 Task: Search one way flight ticket for 1 adult, 5 children, 2 infants in seat and 1 infant on lap in first from Pittsburgh: Pittsburgh International Airport to Greenville: Pitt-greenville Airport on 5-2-2023. Choice of flights is Singapure airlines. Number of bags: 1 checked bag. Price is upto 77000. Outbound departure time preference is 10:30.
Action: Mouse moved to (329, 275)
Screenshot: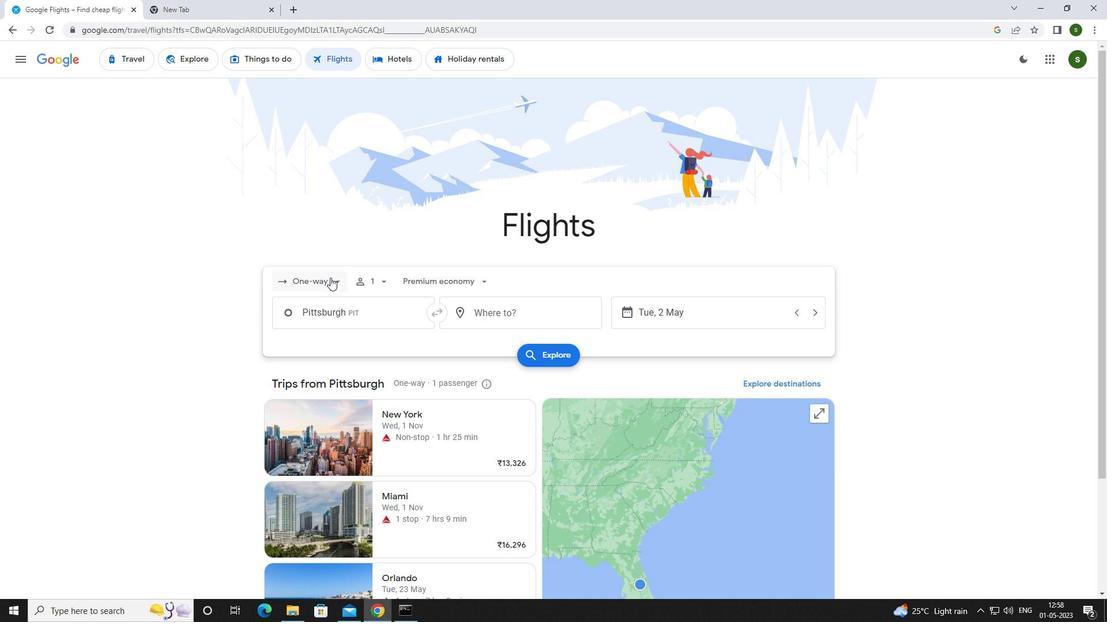 
Action: Mouse pressed left at (329, 275)
Screenshot: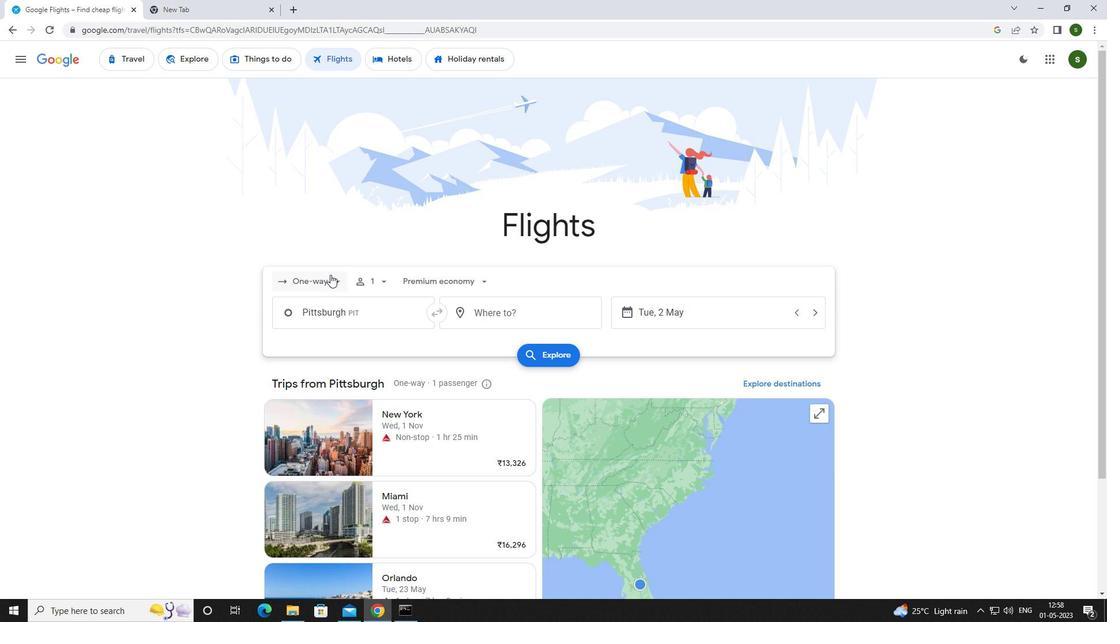 
Action: Mouse moved to (337, 332)
Screenshot: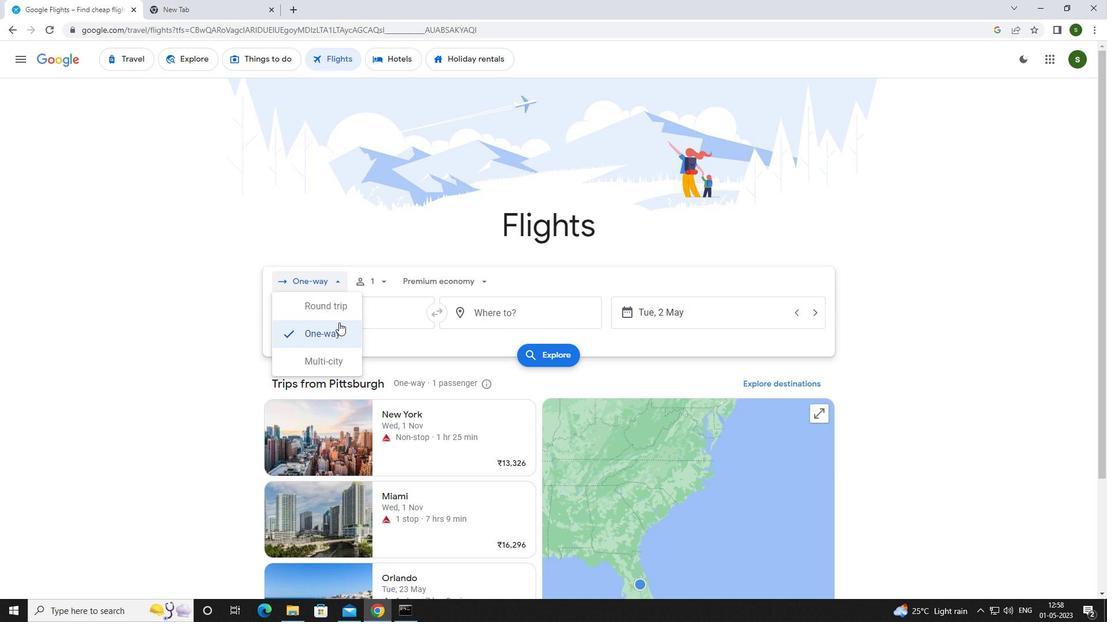 
Action: Mouse pressed left at (337, 332)
Screenshot: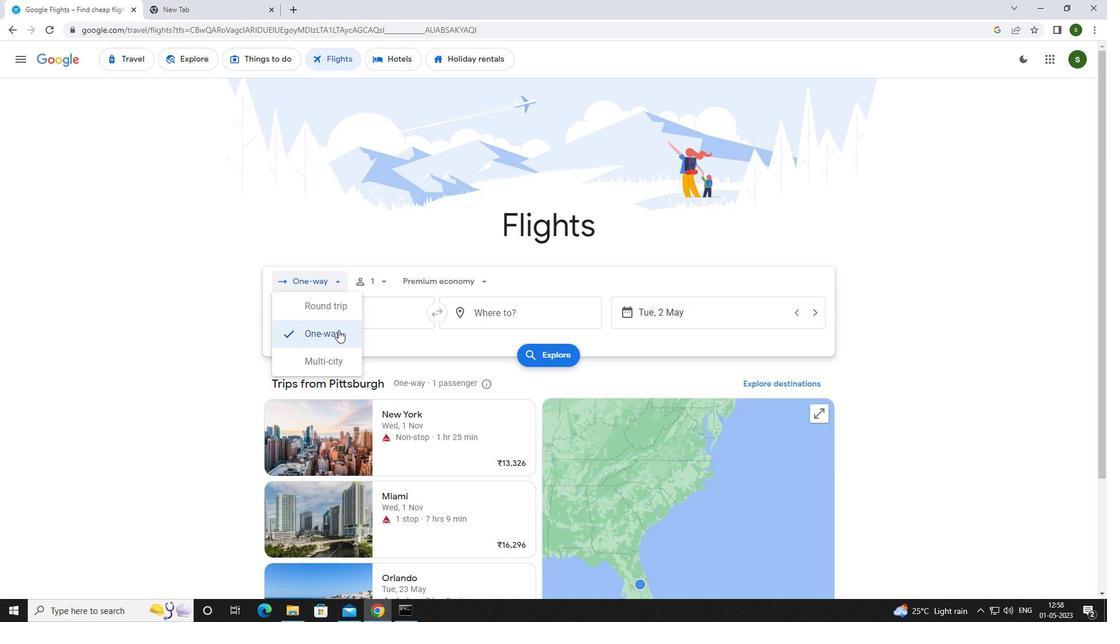 
Action: Mouse moved to (384, 283)
Screenshot: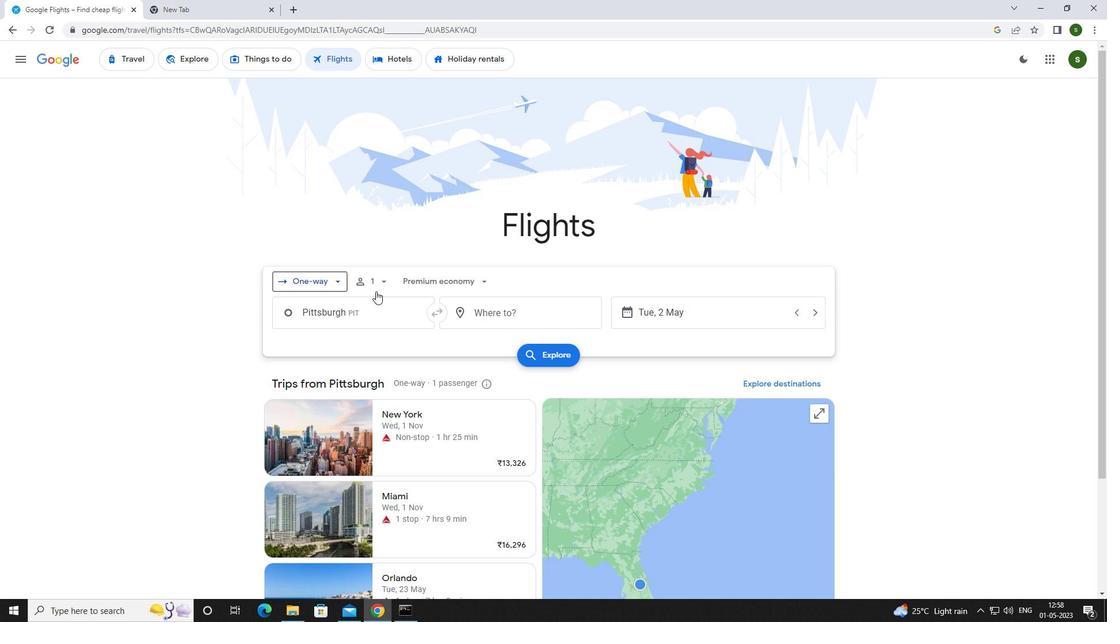 
Action: Mouse pressed left at (384, 283)
Screenshot: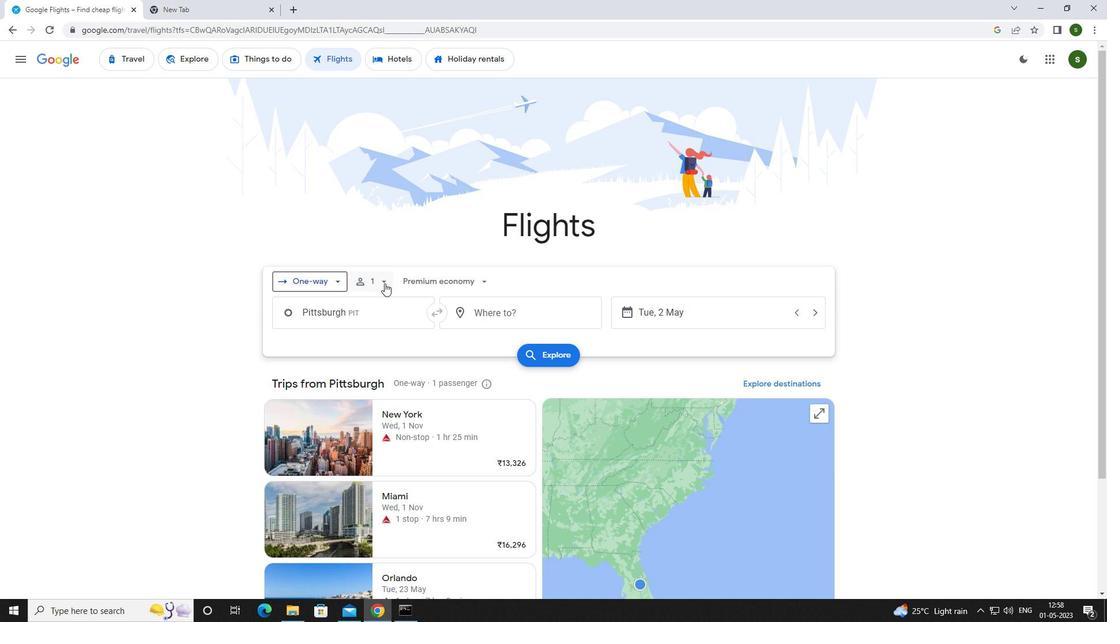 
Action: Mouse moved to (475, 338)
Screenshot: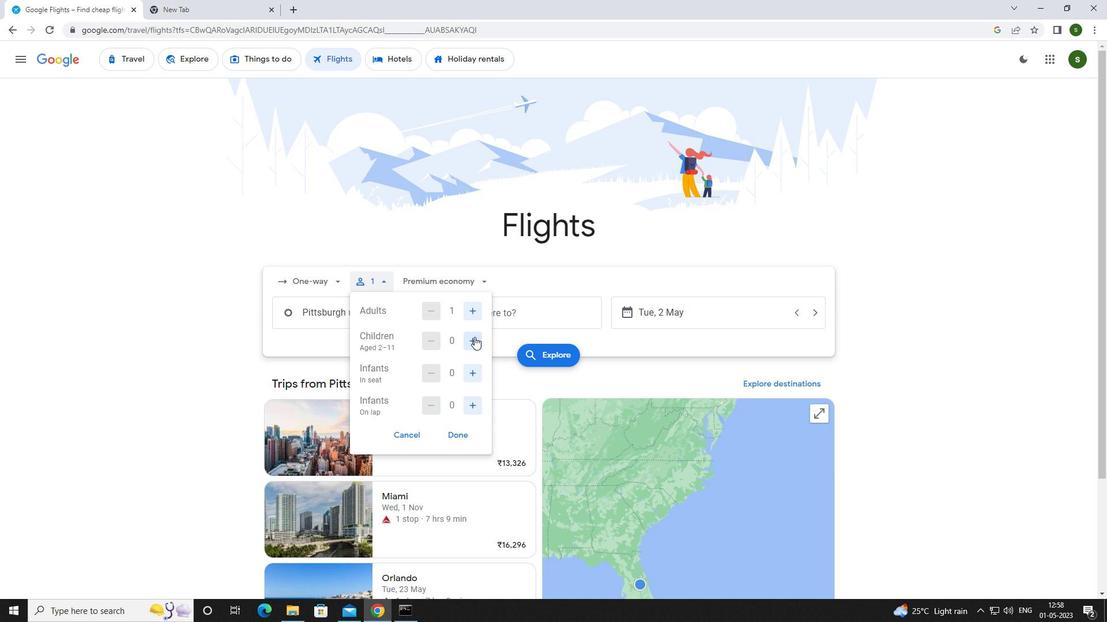 
Action: Mouse pressed left at (475, 338)
Screenshot: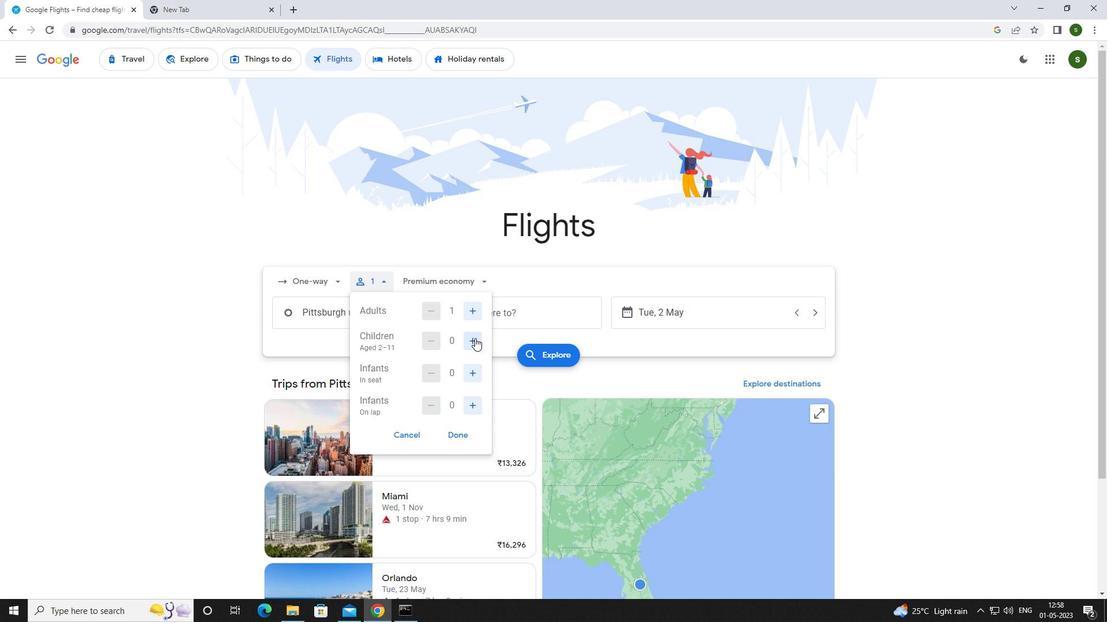 
Action: Mouse moved to (475, 338)
Screenshot: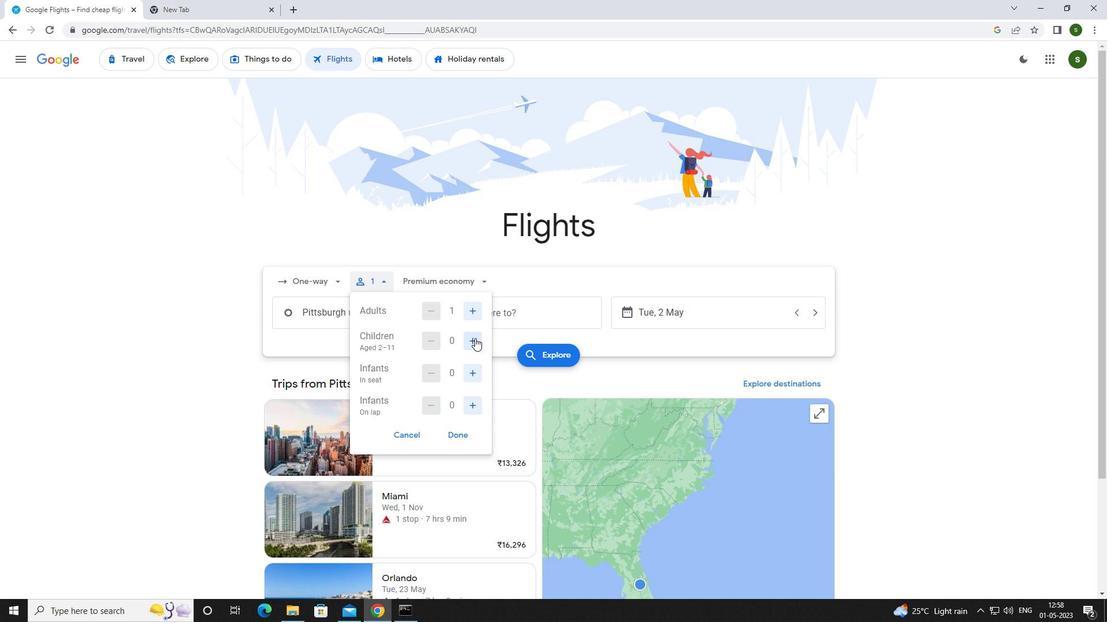 
Action: Mouse pressed left at (475, 338)
Screenshot: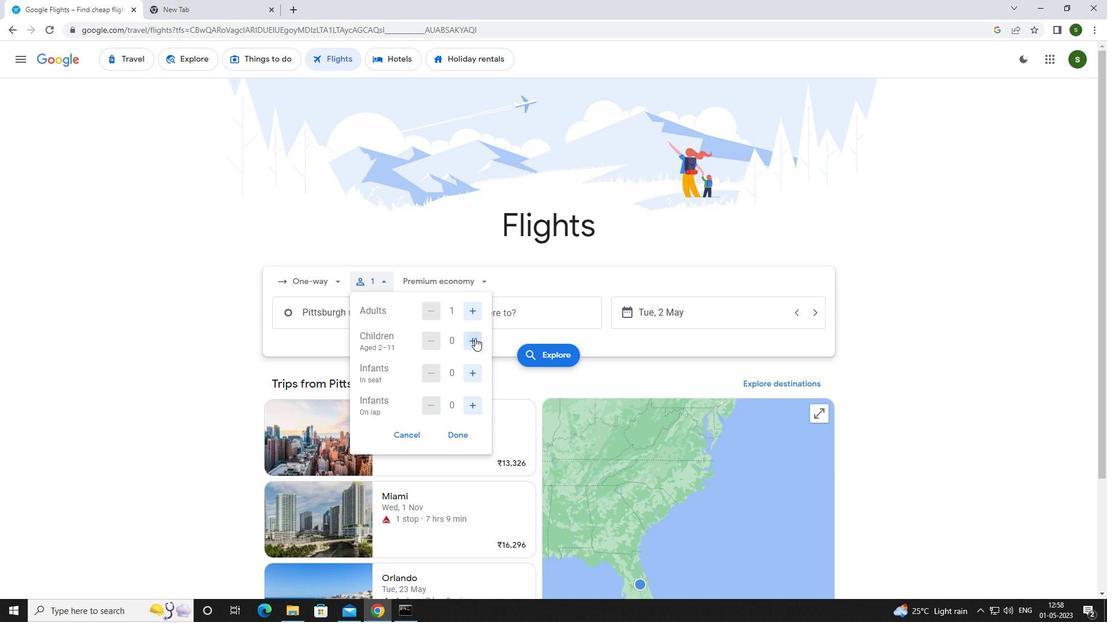 
Action: Mouse moved to (474, 338)
Screenshot: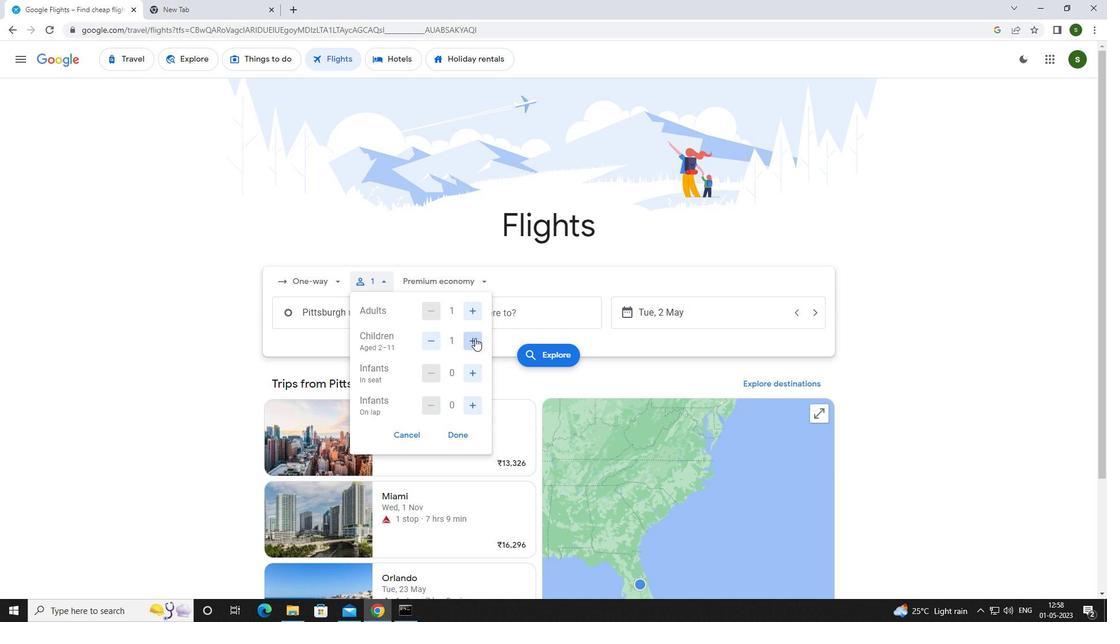 
Action: Mouse pressed left at (474, 338)
Screenshot: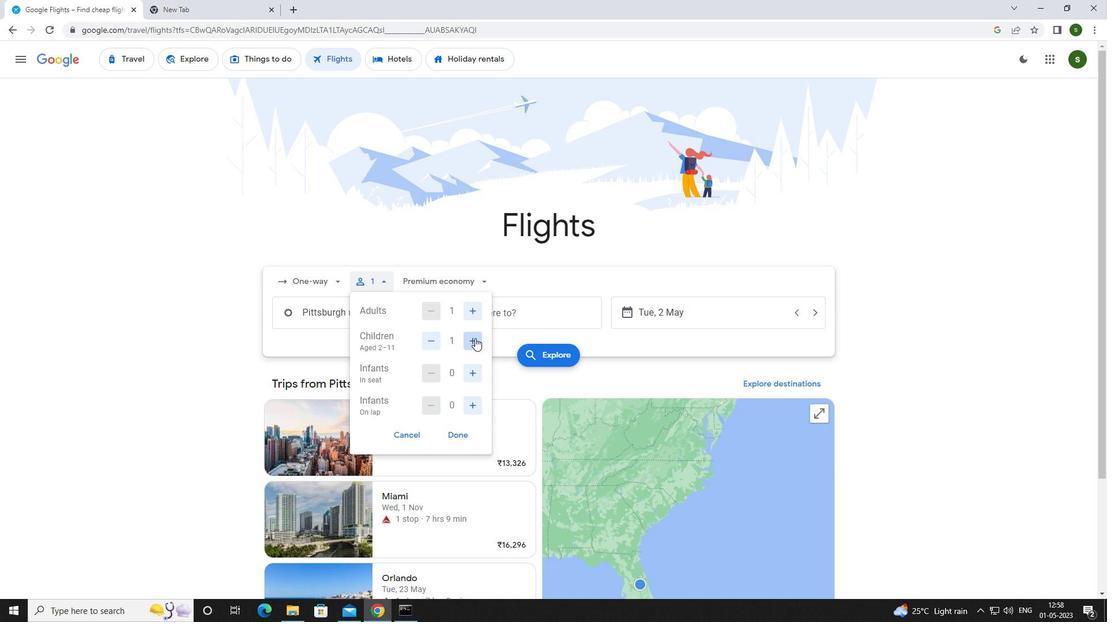 
Action: Mouse moved to (473, 338)
Screenshot: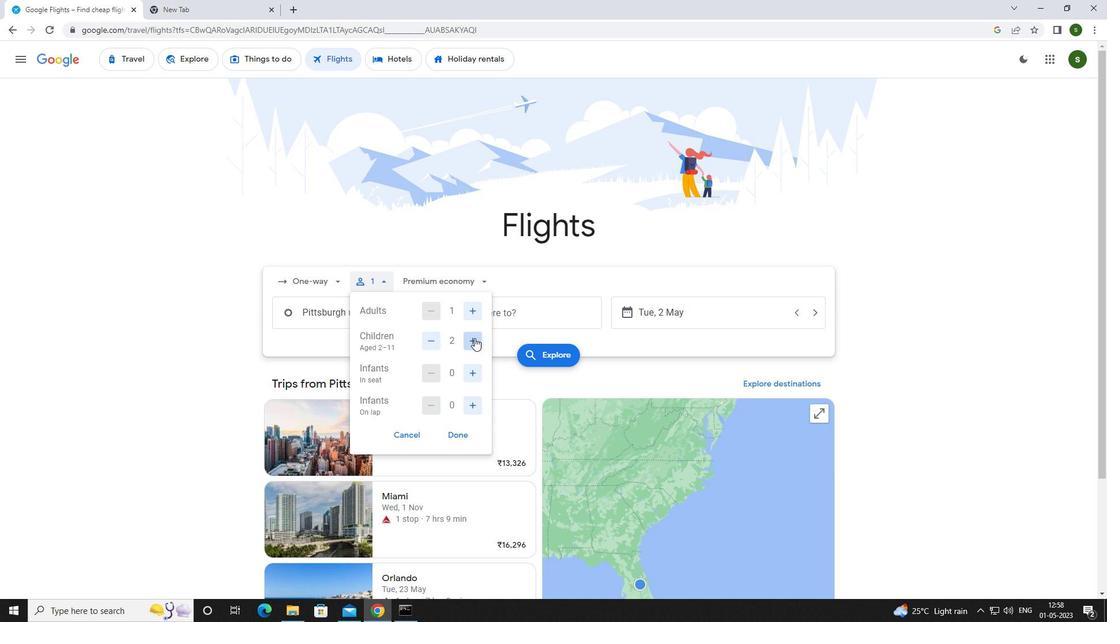 
Action: Mouse pressed left at (473, 338)
Screenshot: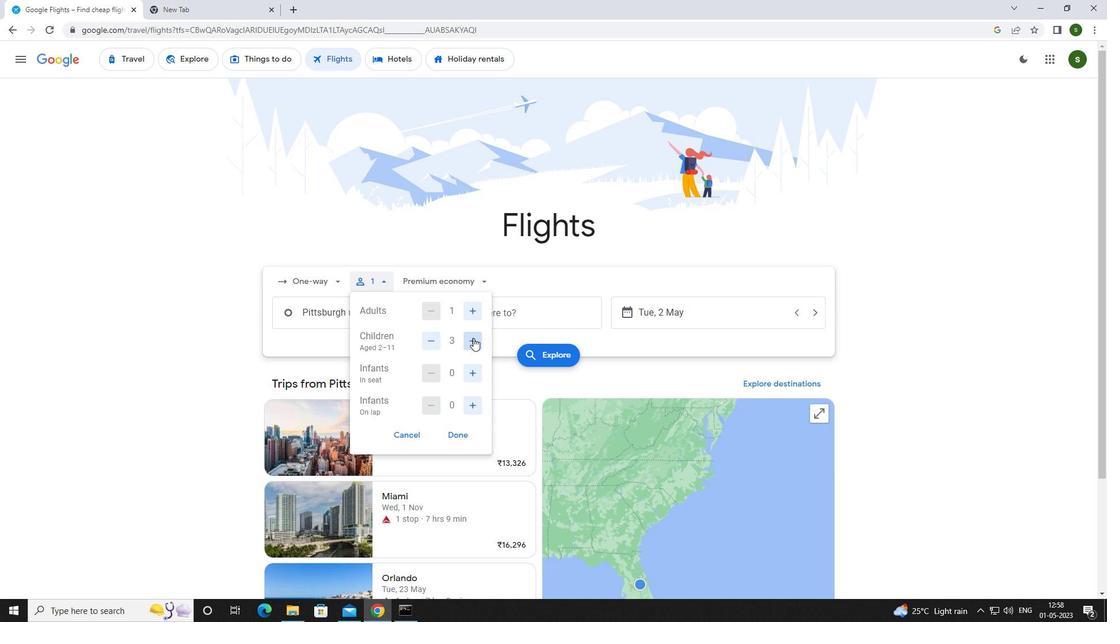
Action: Mouse pressed left at (473, 338)
Screenshot: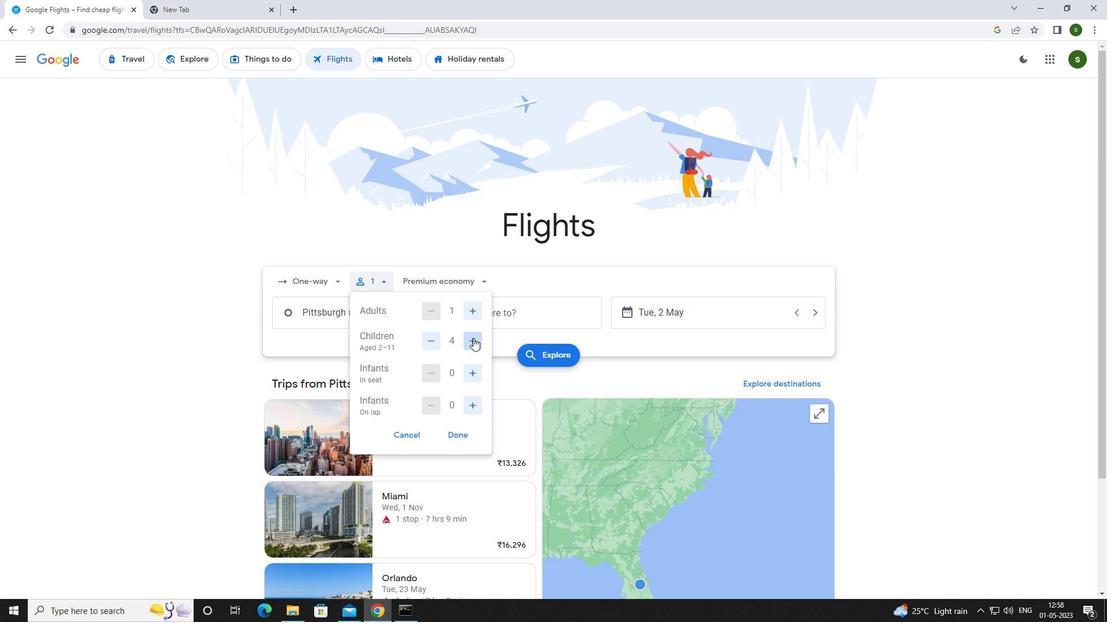 
Action: Mouse moved to (469, 369)
Screenshot: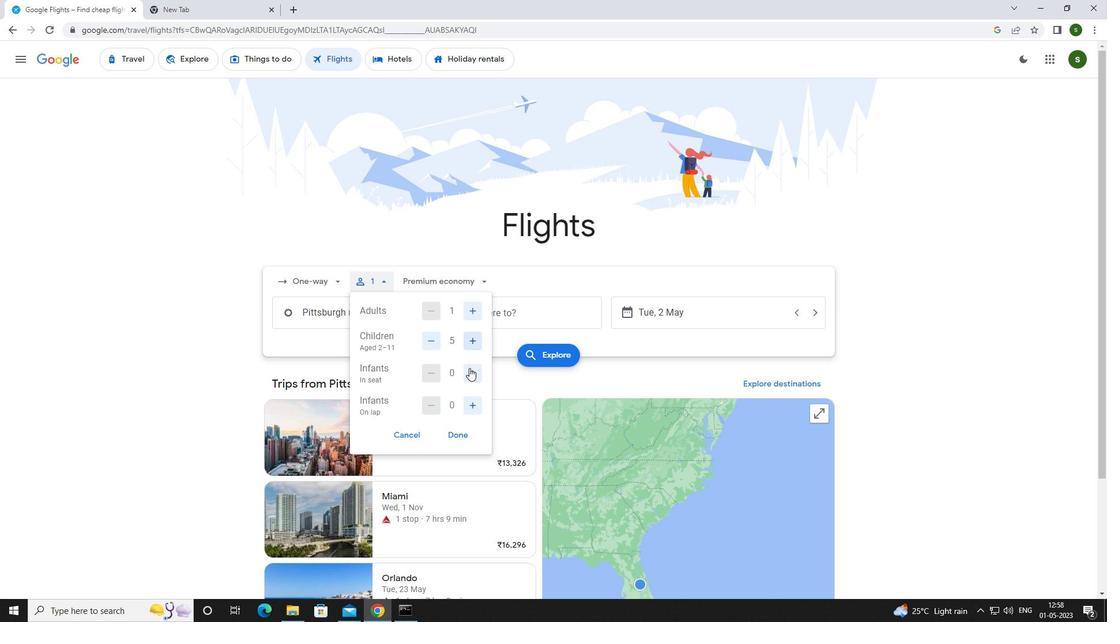 
Action: Mouse pressed left at (469, 369)
Screenshot: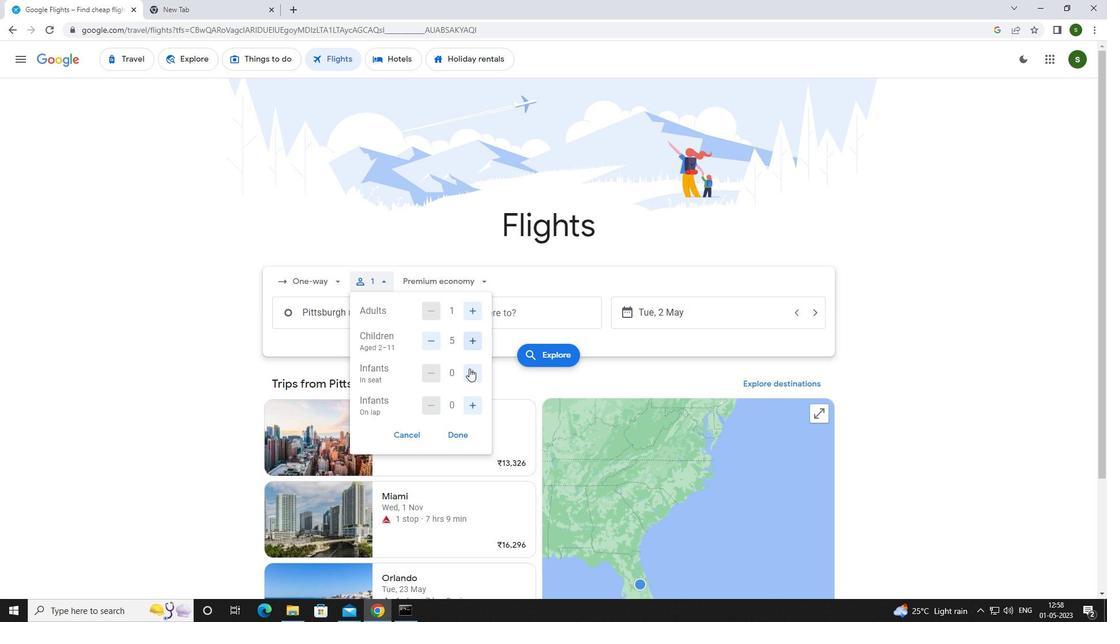 
Action: Mouse pressed left at (469, 369)
Screenshot: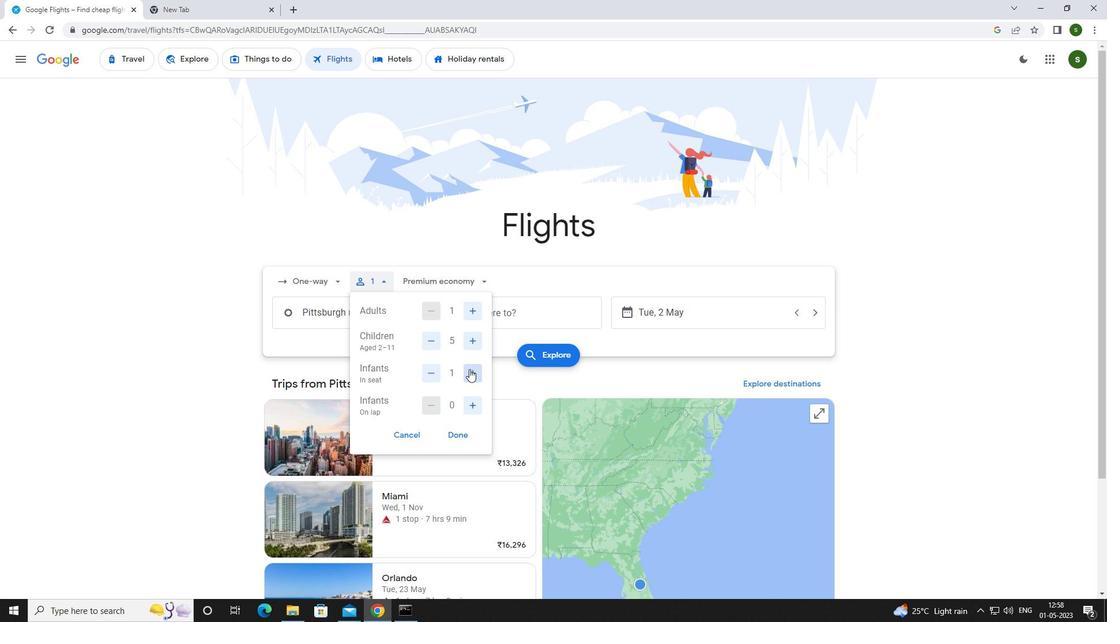 
Action: Mouse moved to (471, 401)
Screenshot: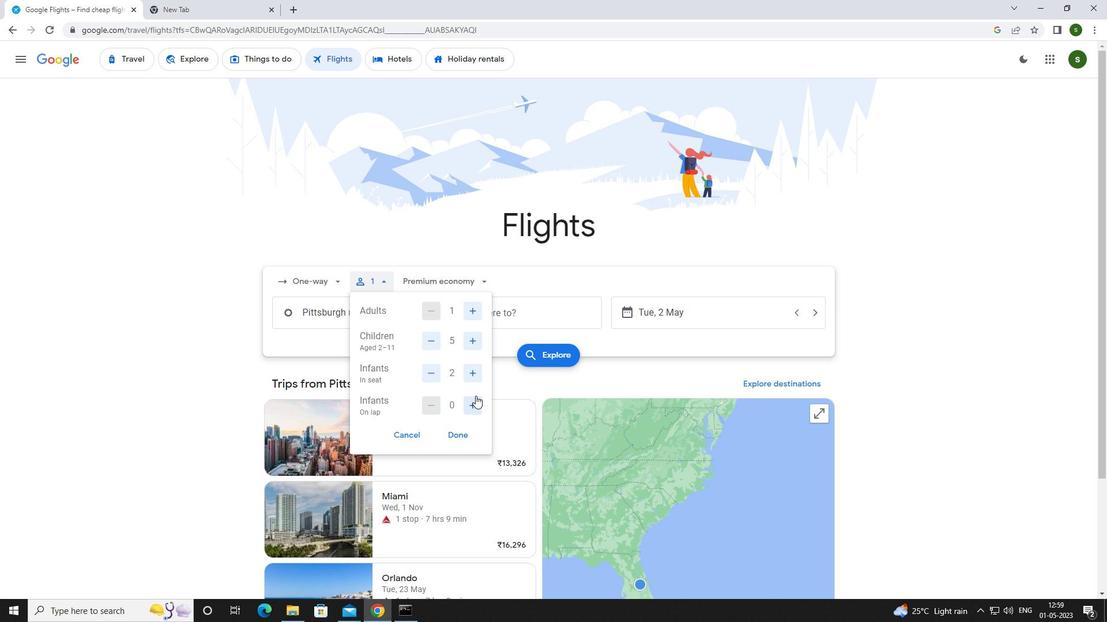 
Action: Mouse pressed left at (471, 401)
Screenshot: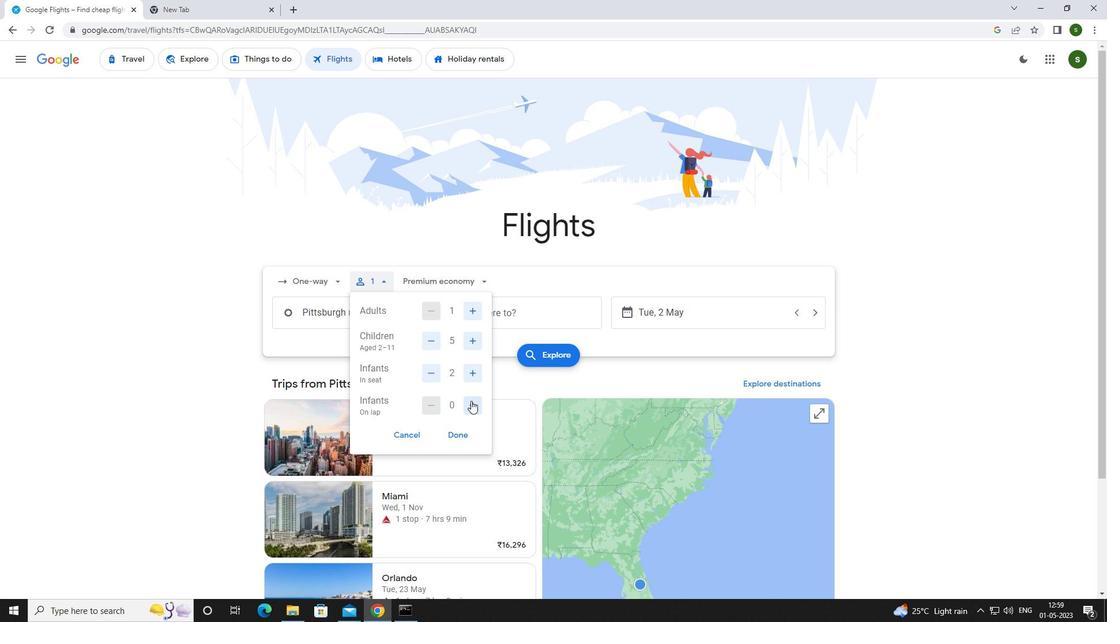 
Action: Mouse moved to (429, 375)
Screenshot: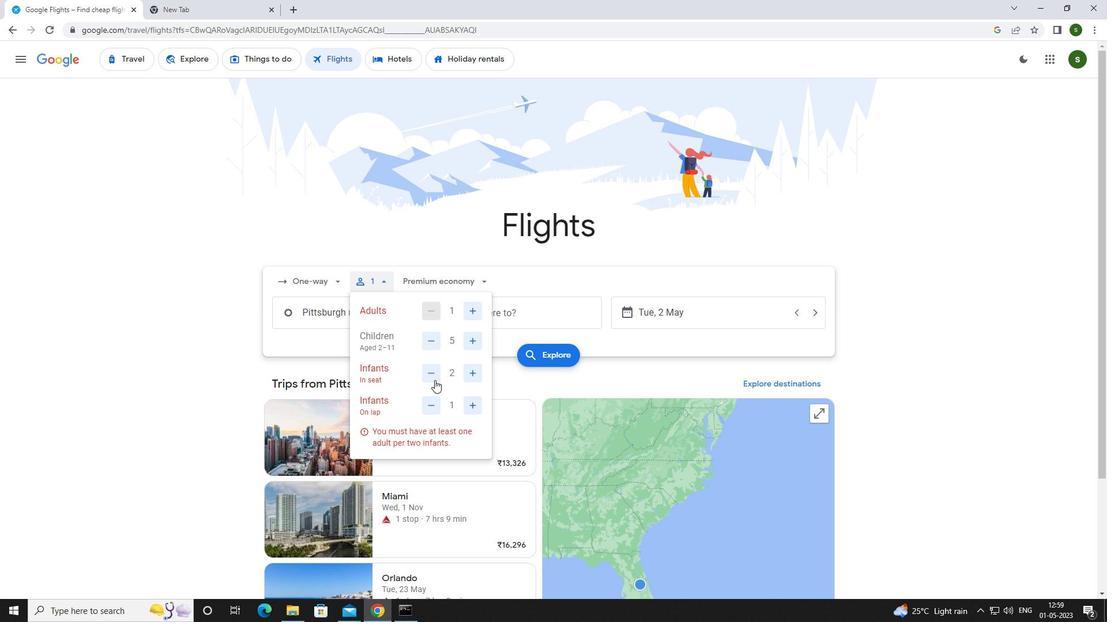 
Action: Mouse pressed left at (429, 375)
Screenshot: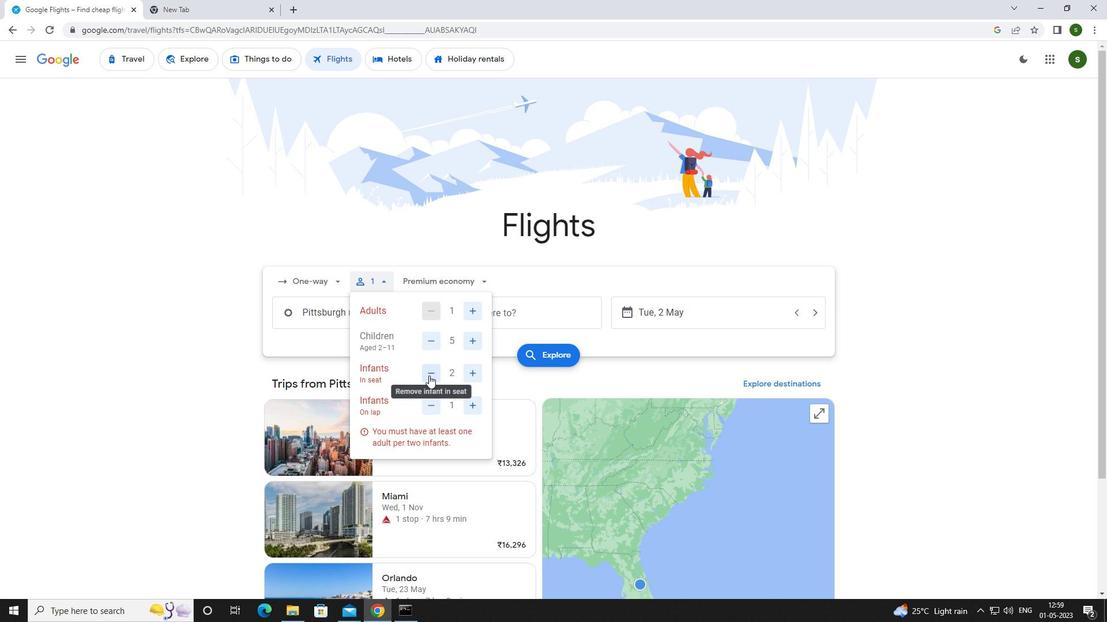 
Action: Mouse moved to (468, 280)
Screenshot: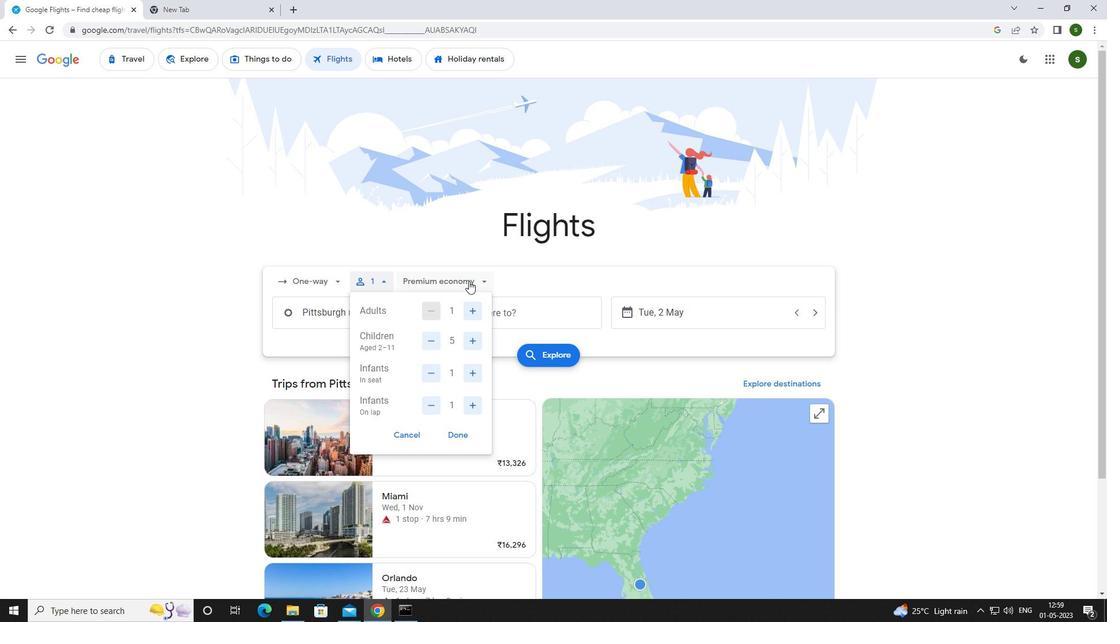 
Action: Mouse pressed left at (468, 280)
Screenshot: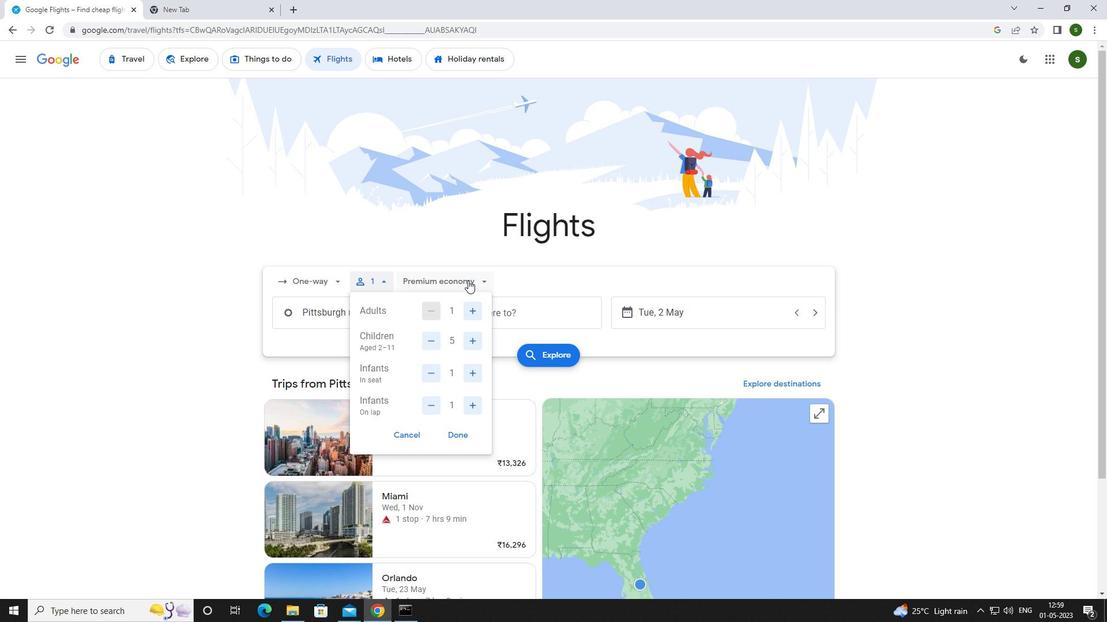 
Action: Mouse moved to (463, 381)
Screenshot: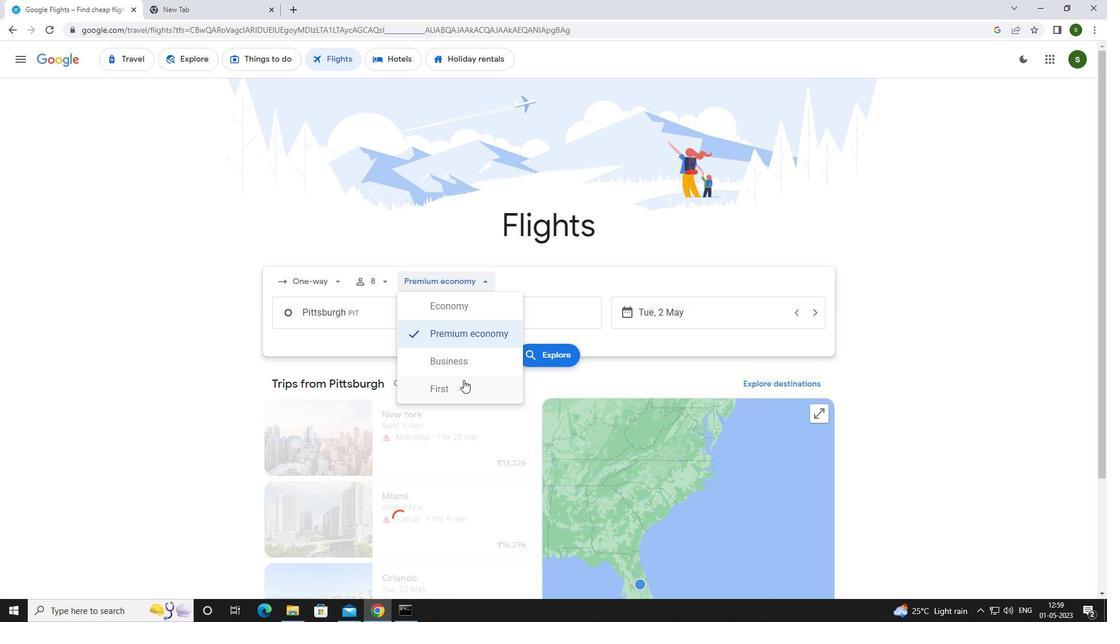 
Action: Mouse pressed left at (463, 381)
Screenshot: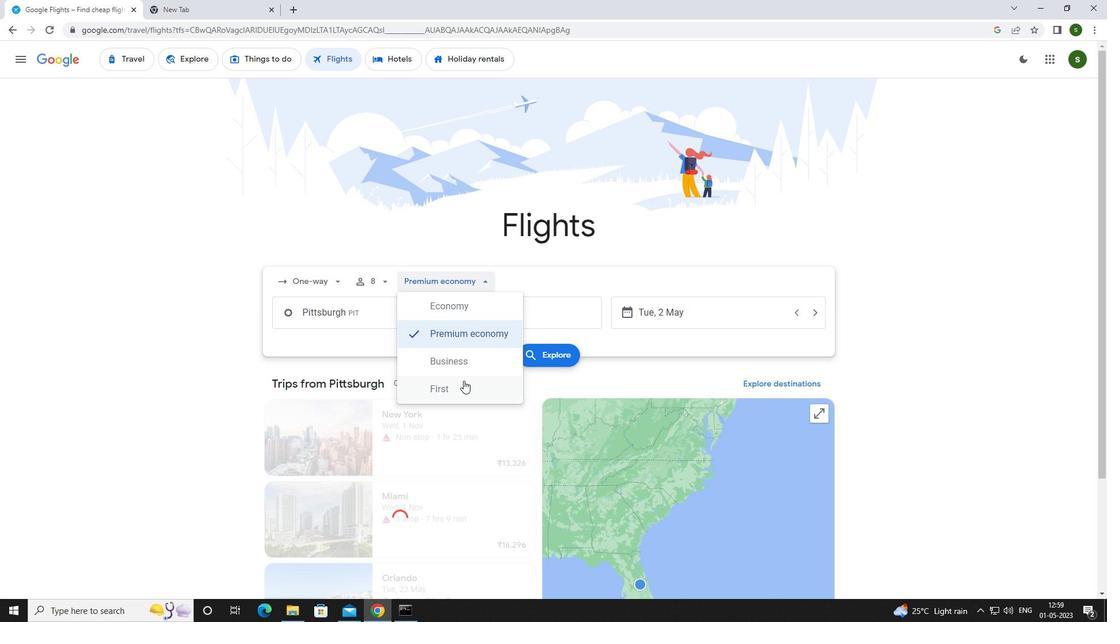 
Action: Mouse moved to (403, 318)
Screenshot: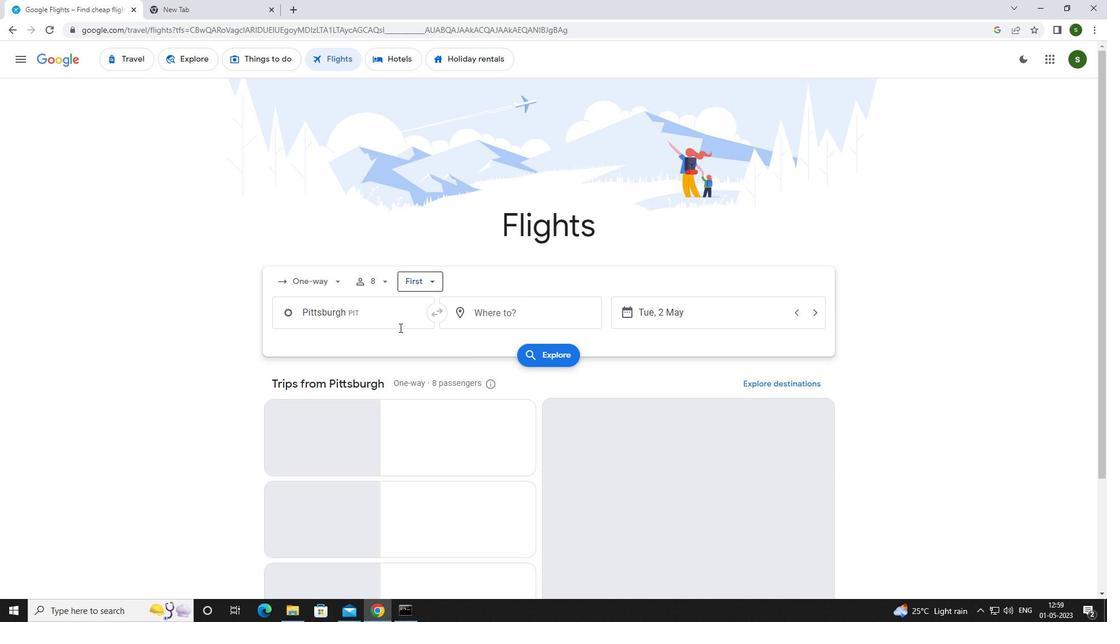 
Action: Mouse pressed left at (403, 318)
Screenshot: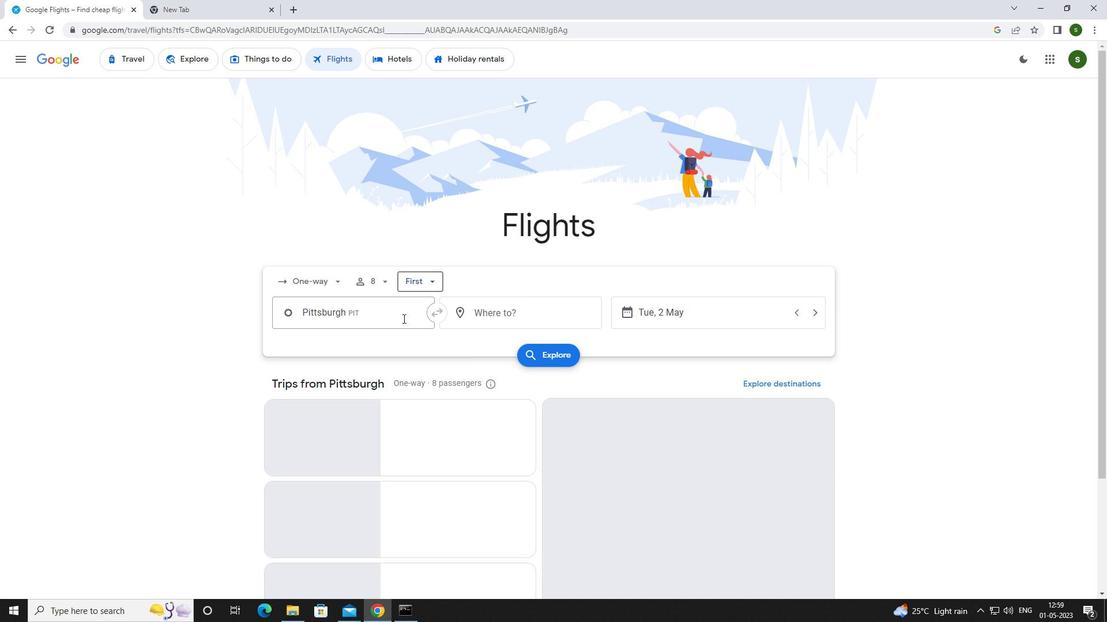 
Action: Mouse moved to (386, 325)
Screenshot: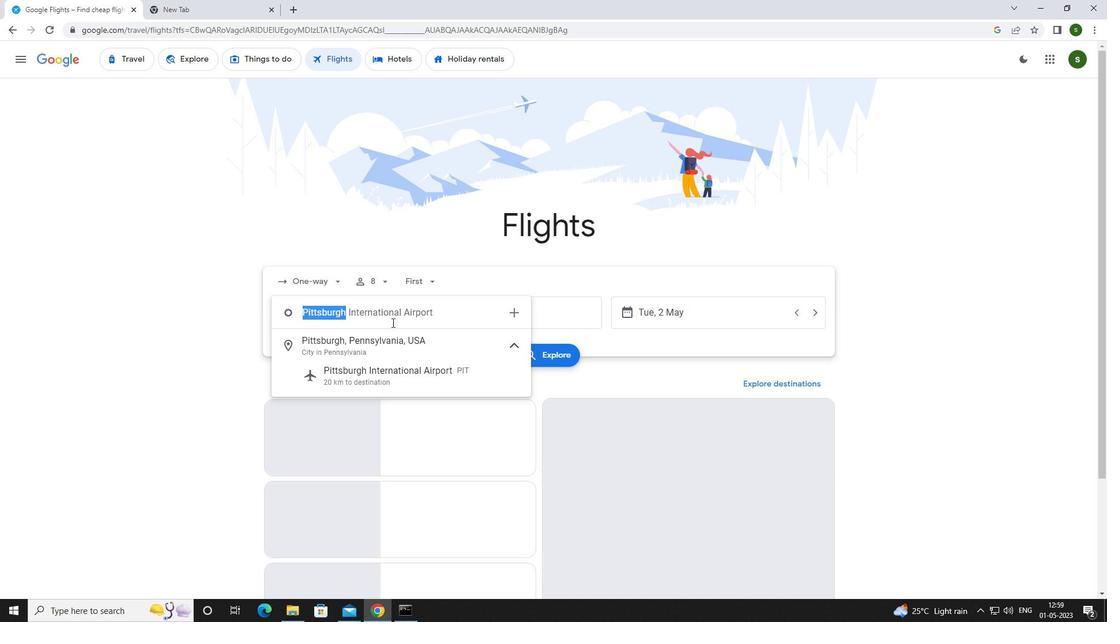 
Action: Key pressed p<Key.caps_lock>it
Screenshot: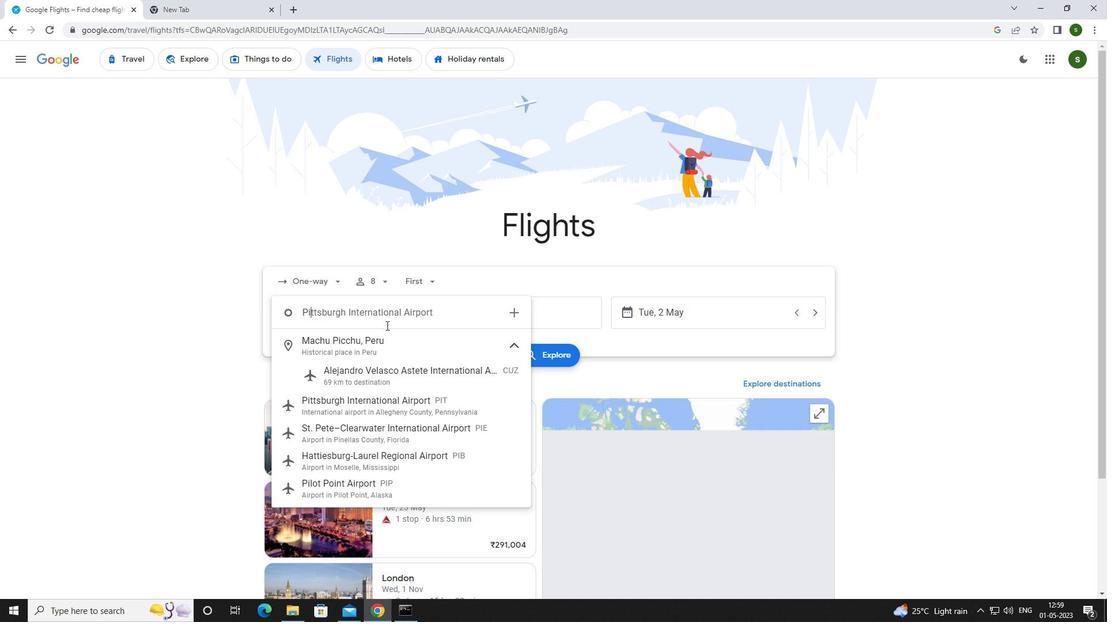 
Action: Mouse moved to (385, 325)
Screenshot: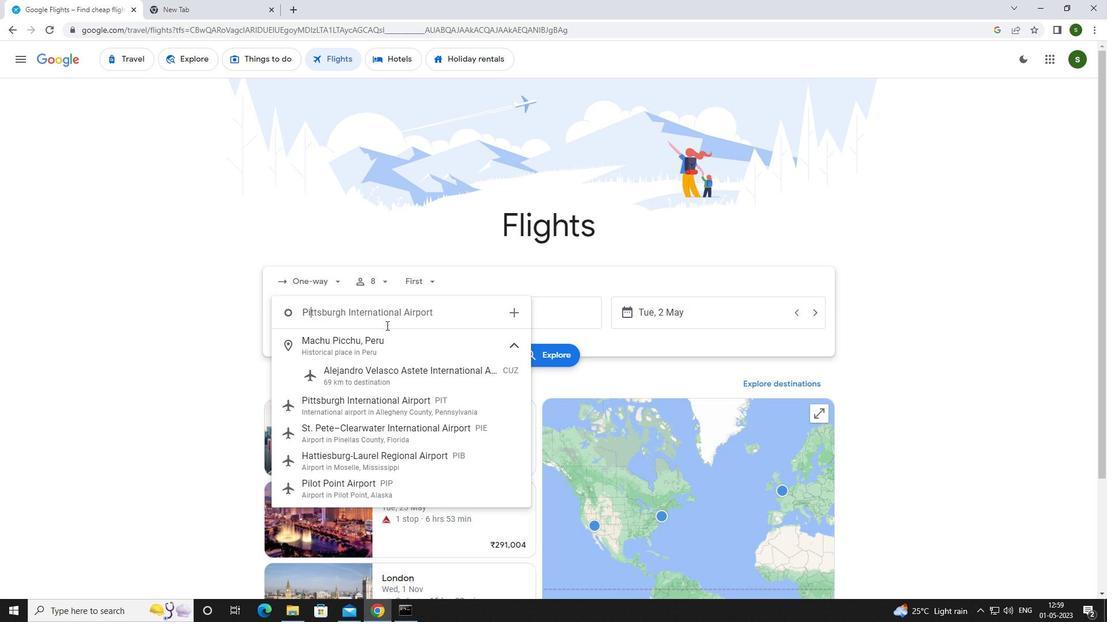 
Action: Key pressed ts
Screenshot: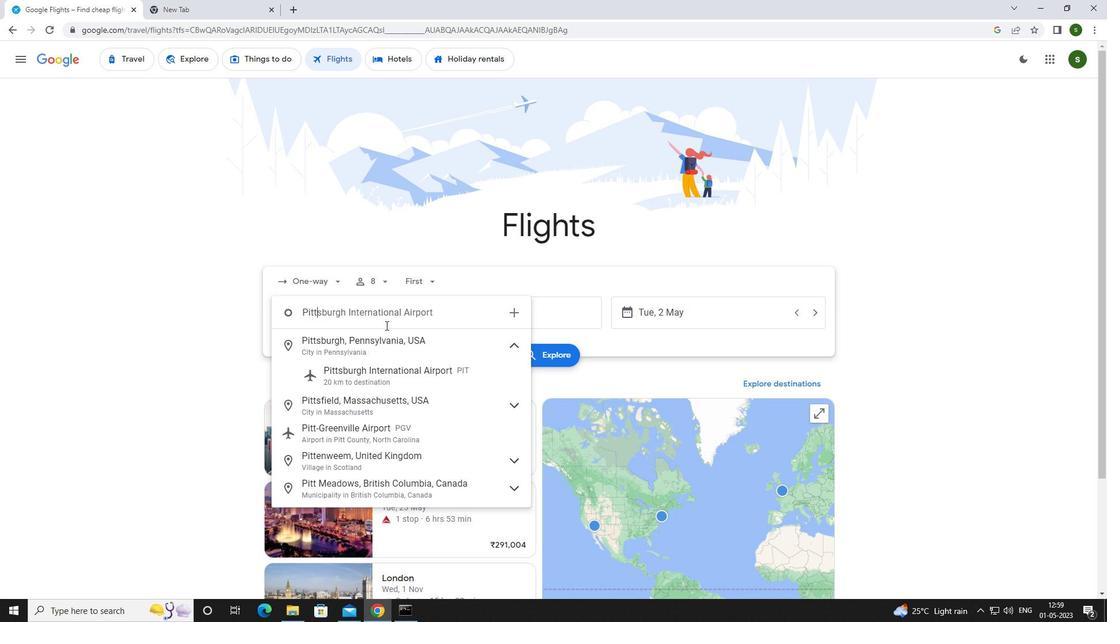 
Action: Mouse moved to (367, 377)
Screenshot: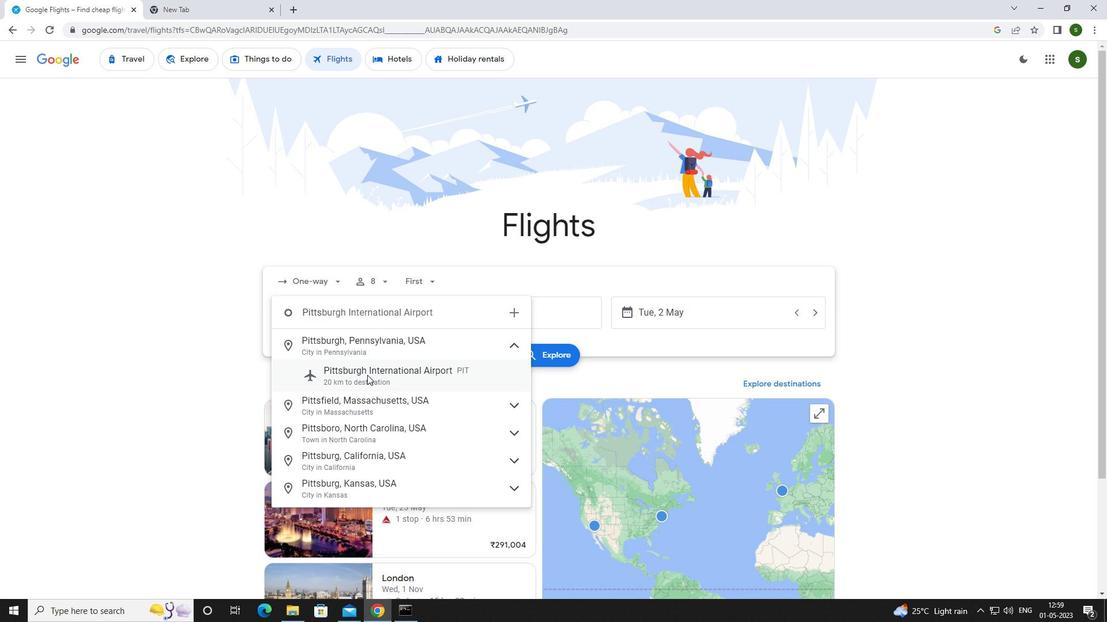 
Action: Mouse pressed left at (367, 377)
Screenshot: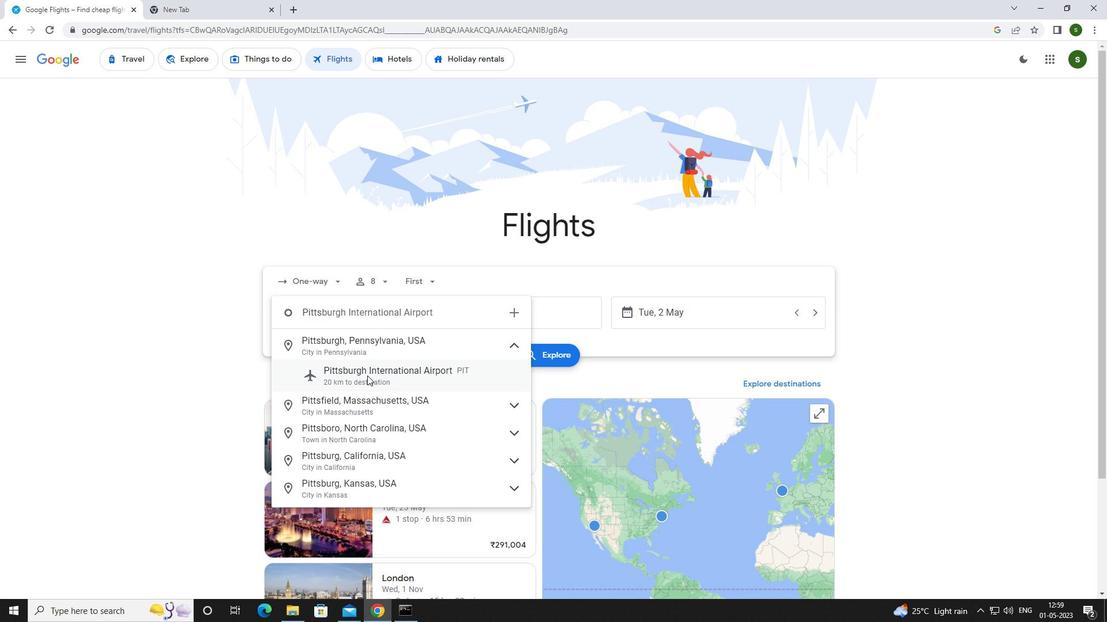 
Action: Mouse moved to (516, 322)
Screenshot: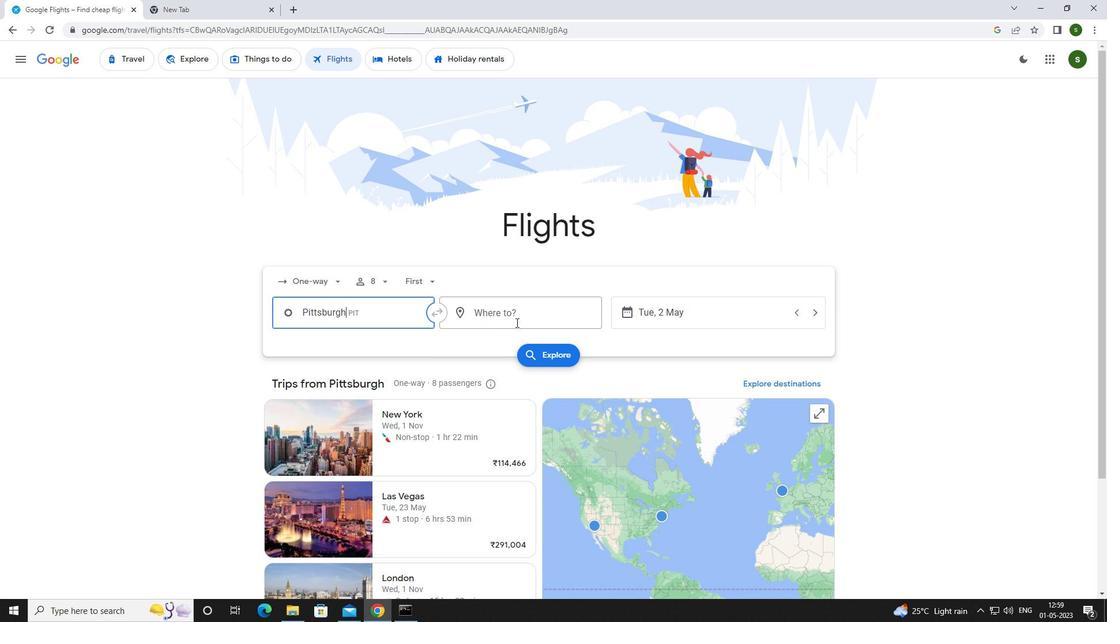 
Action: Mouse pressed left at (516, 322)
Screenshot: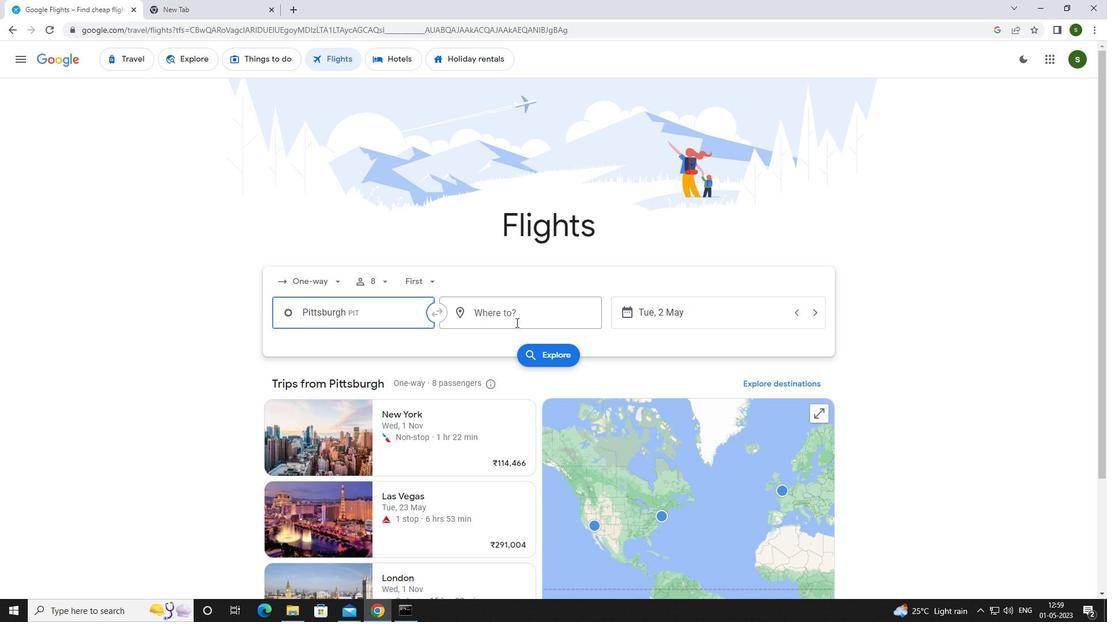 
Action: Mouse moved to (513, 320)
Screenshot: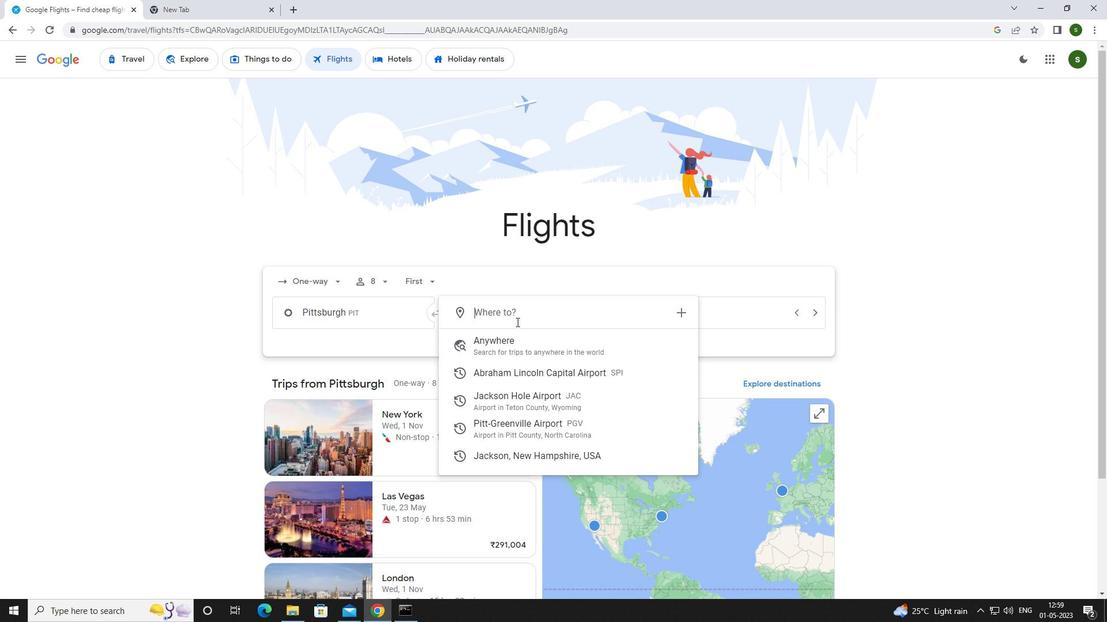 
Action: Key pressed <Key.caps_lock>p<Key.caps_lock>itt
Screenshot: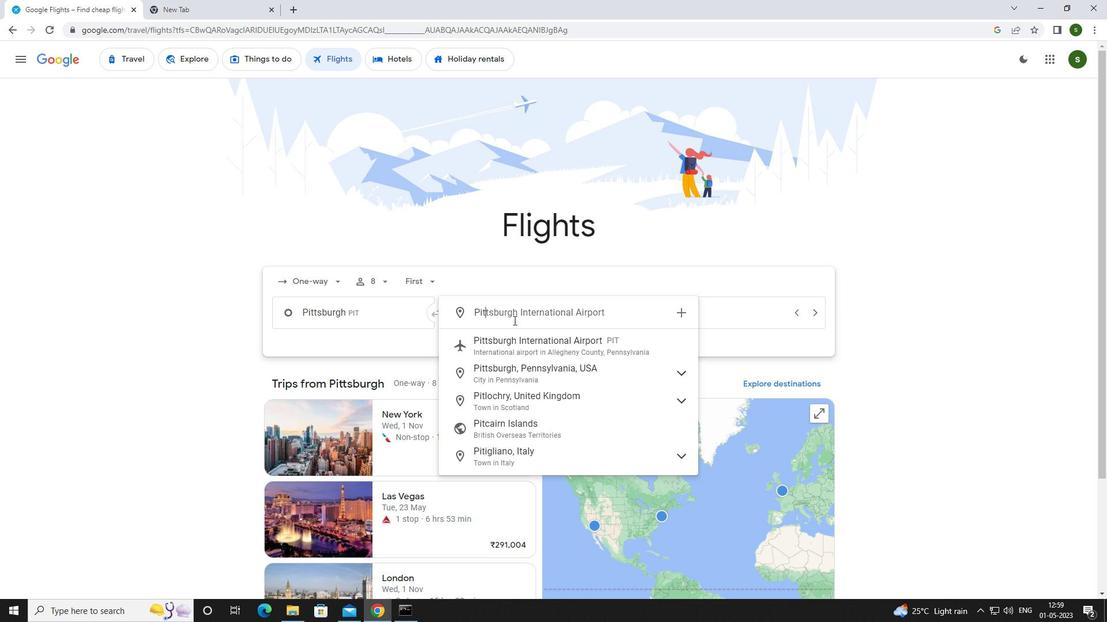 
Action: Mouse moved to (510, 422)
Screenshot: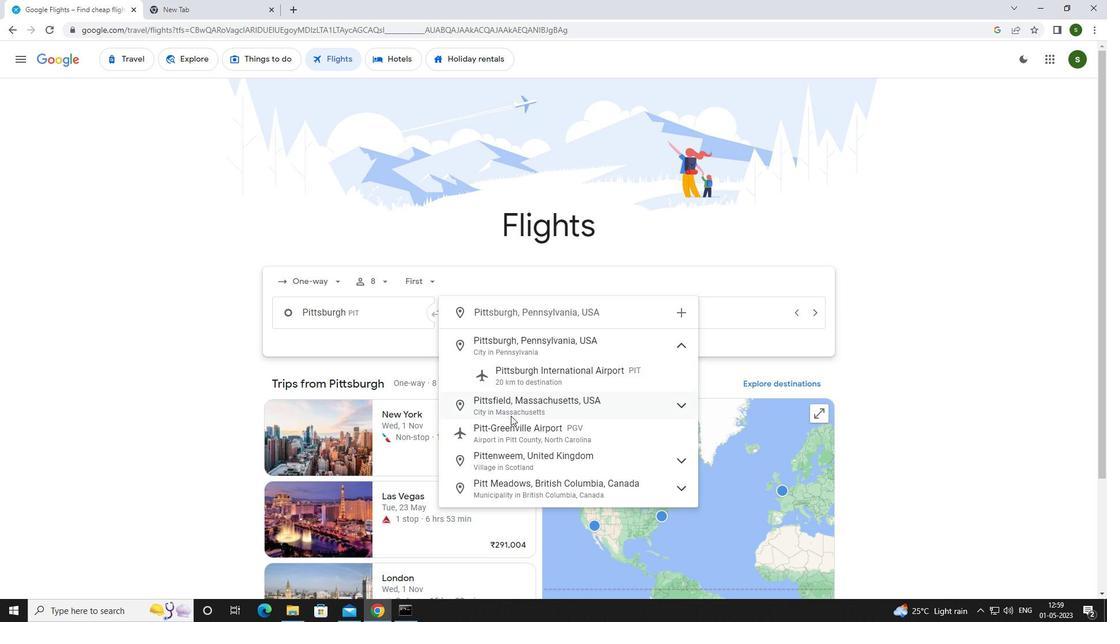 
Action: Mouse pressed left at (510, 422)
Screenshot: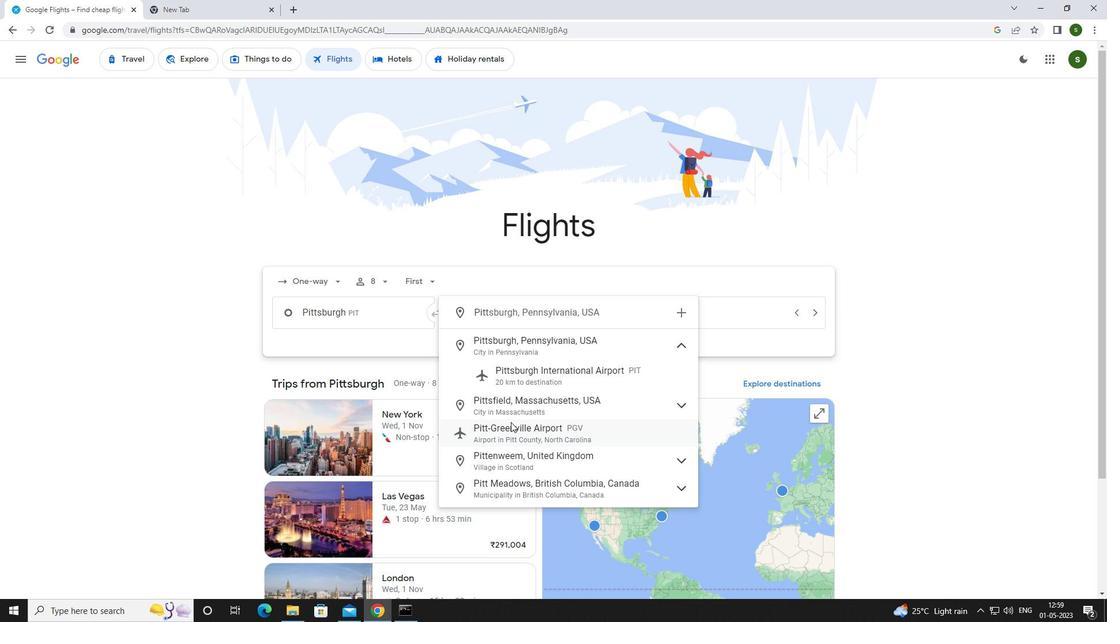 
Action: Mouse moved to (701, 313)
Screenshot: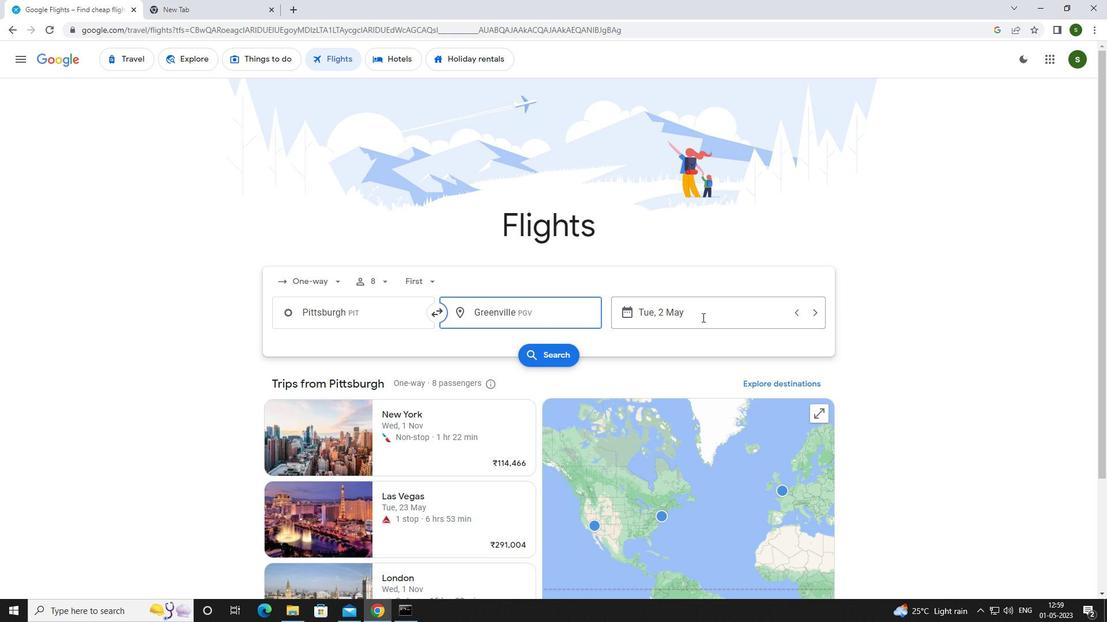
Action: Mouse pressed left at (701, 313)
Screenshot: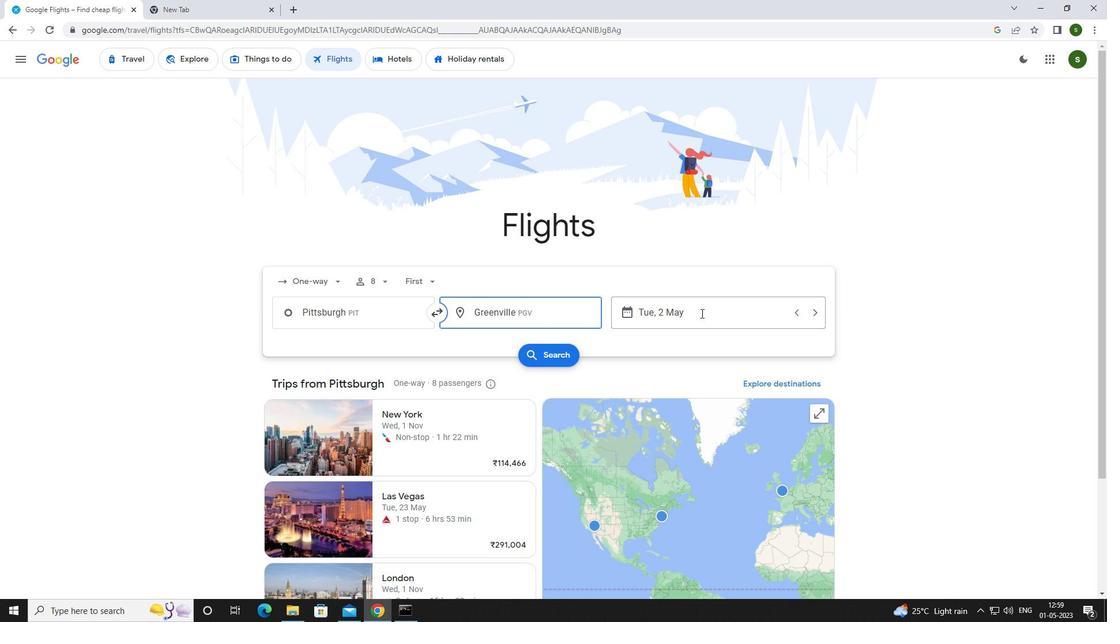 
Action: Mouse moved to (471, 390)
Screenshot: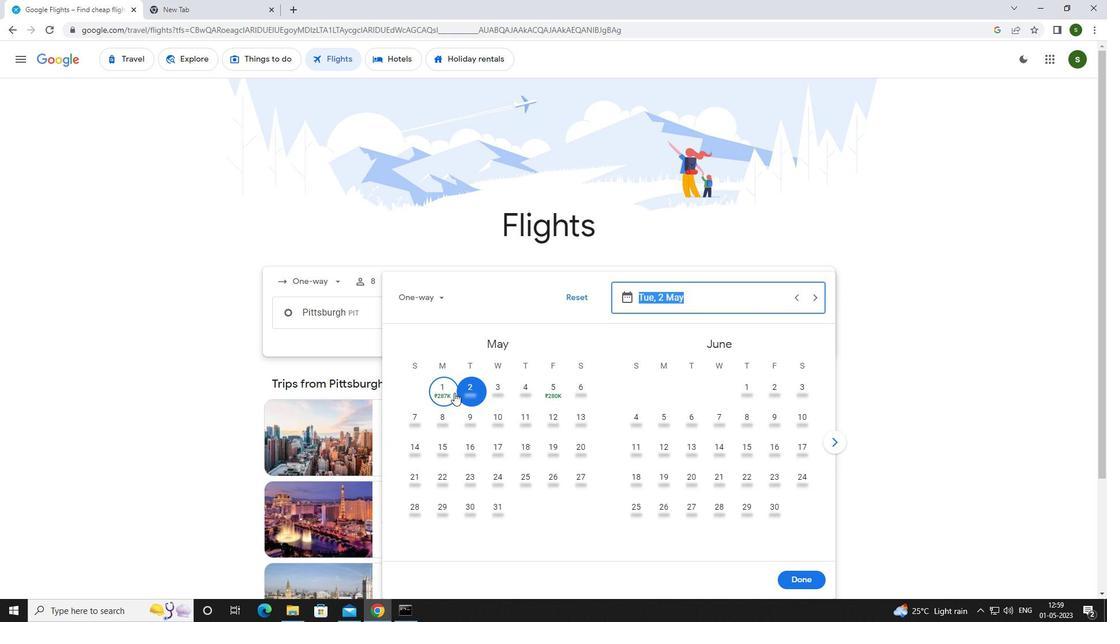 
Action: Mouse pressed left at (471, 390)
Screenshot: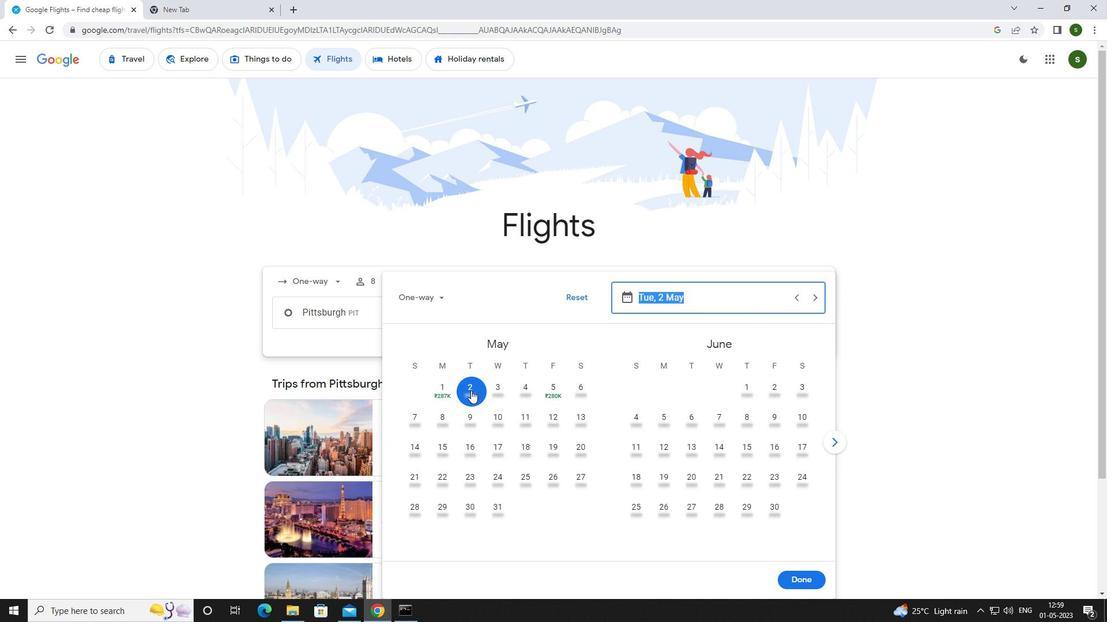 
Action: Mouse moved to (807, 577)
Screenshot: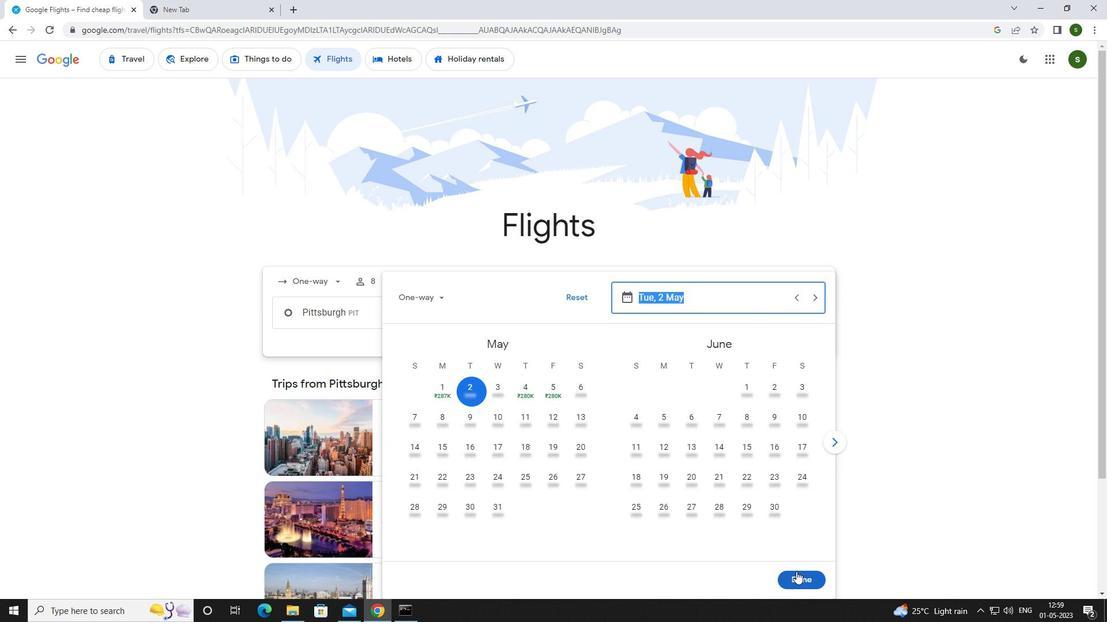 
Action: Mouse pressed left at (807, 577)
Screenshot: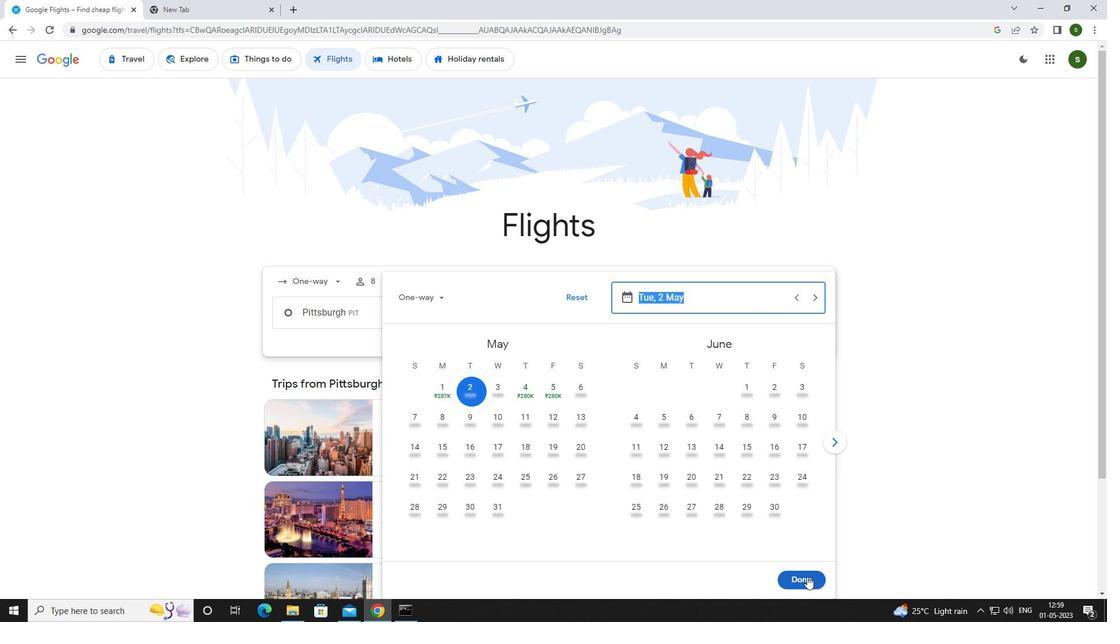 
Action: Mouse moved to (555, 354)
Screenshot: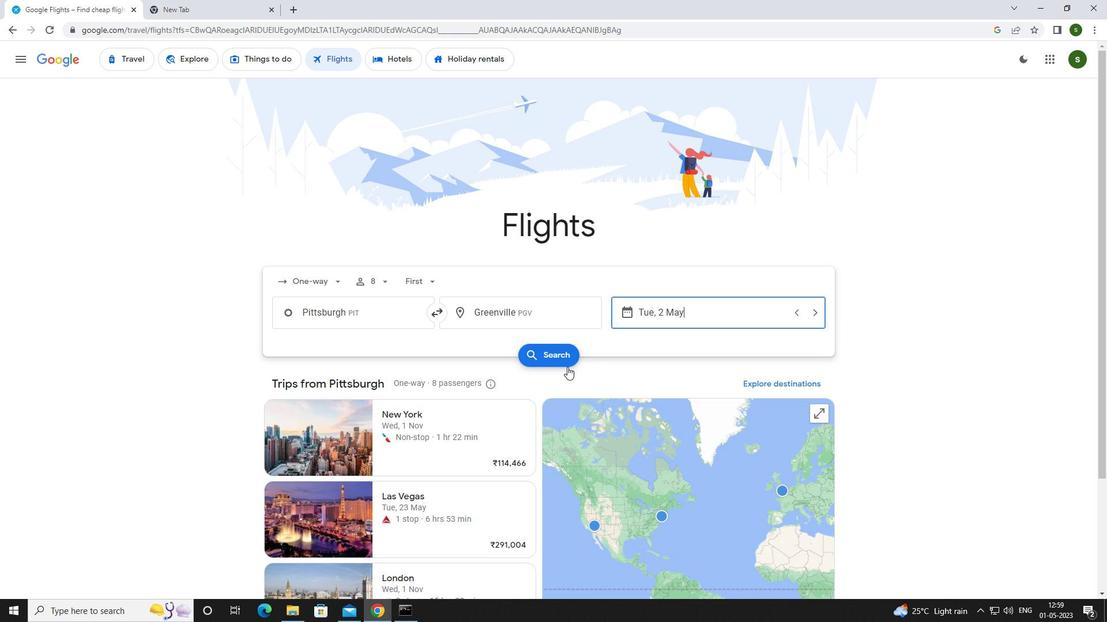 
Action: Mouse pressed left at (555, 354)
Screenshot: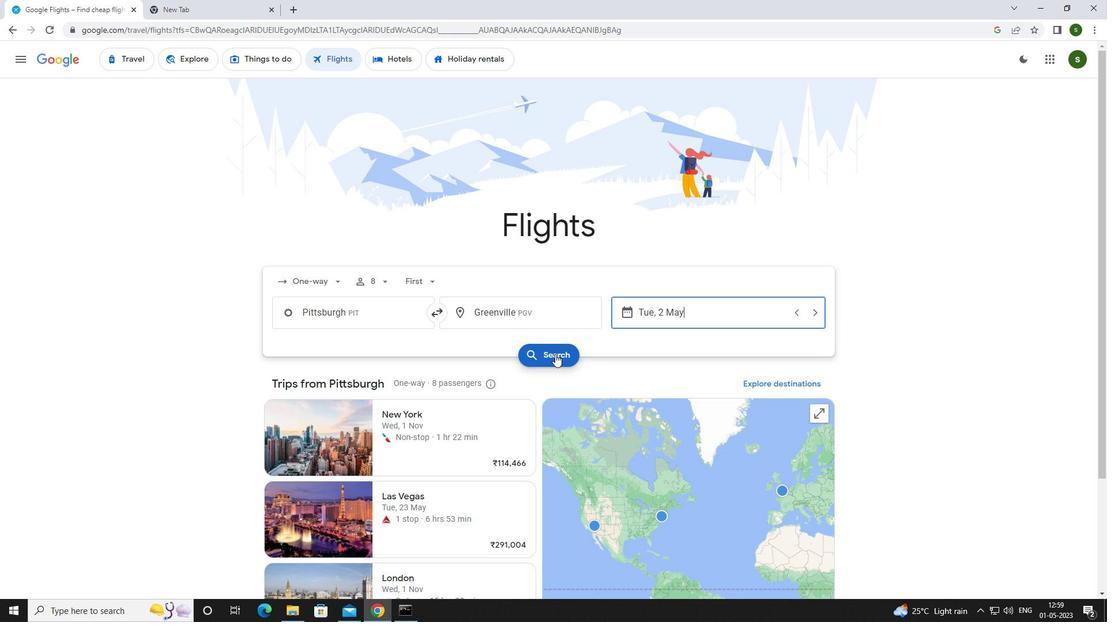 
Action: Mouse moved to (283, 168)
Screenshot: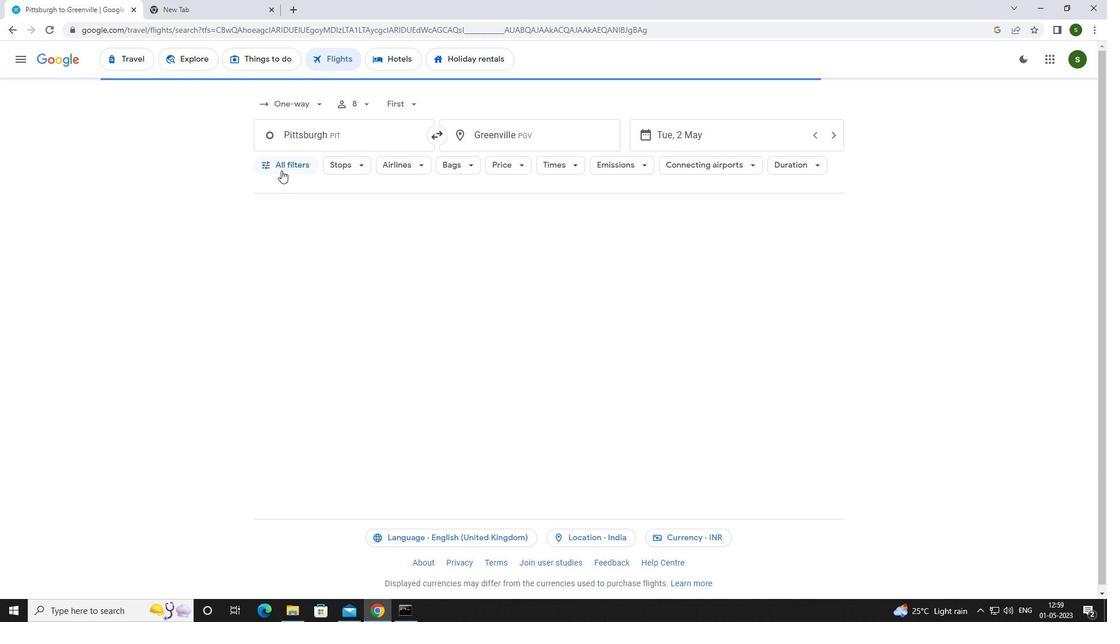 
Action: Mouse pressed left at (283, 168)
Screenshot: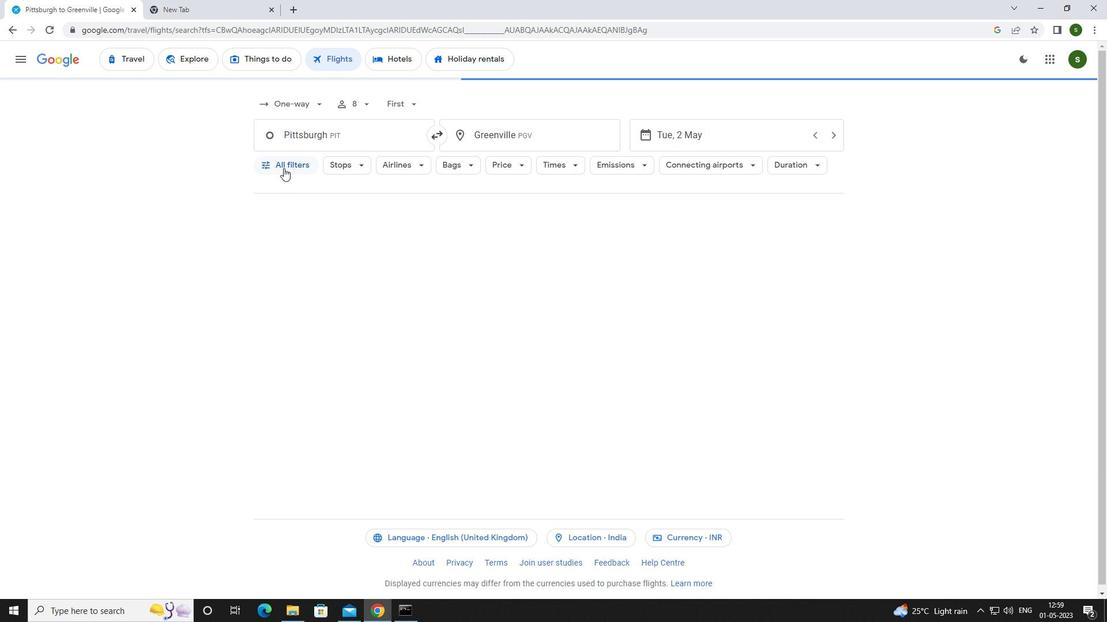 
Action: Mouse moved to (427, 407)
Screenshot: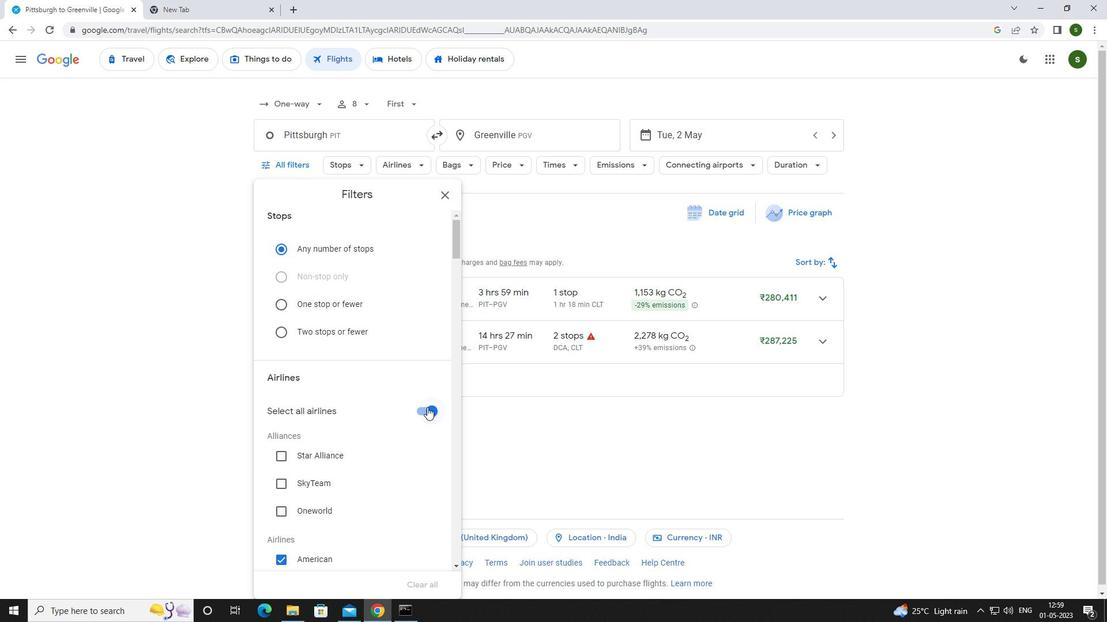 
Action: Mouse pressed left at (427, 407)
Screenshot: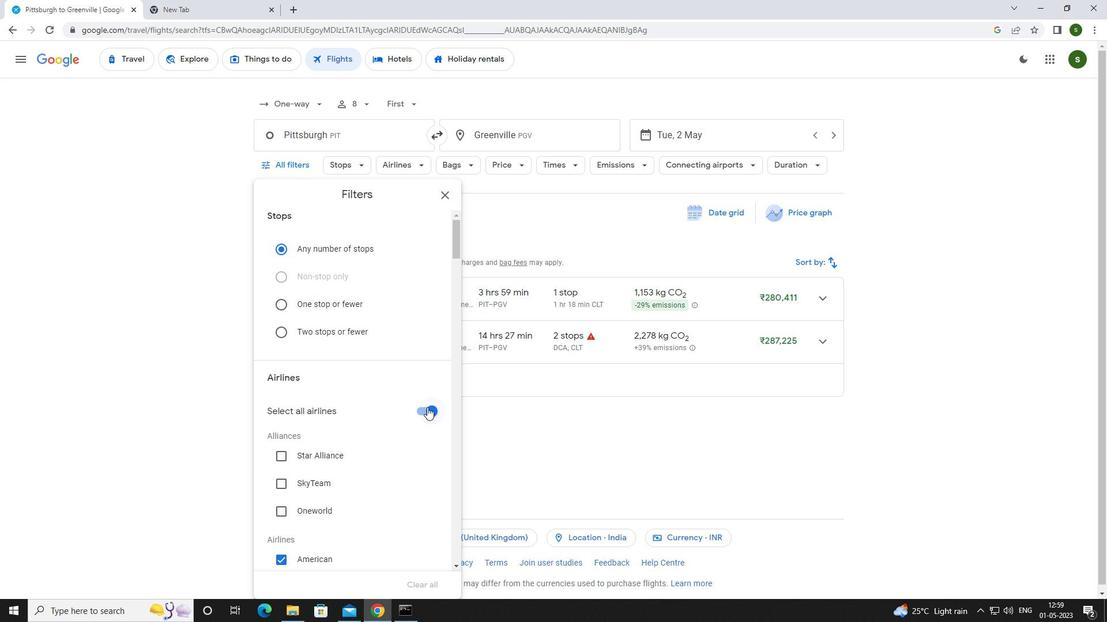 
Action: Mouse moved to (395, 357)
Screenshot: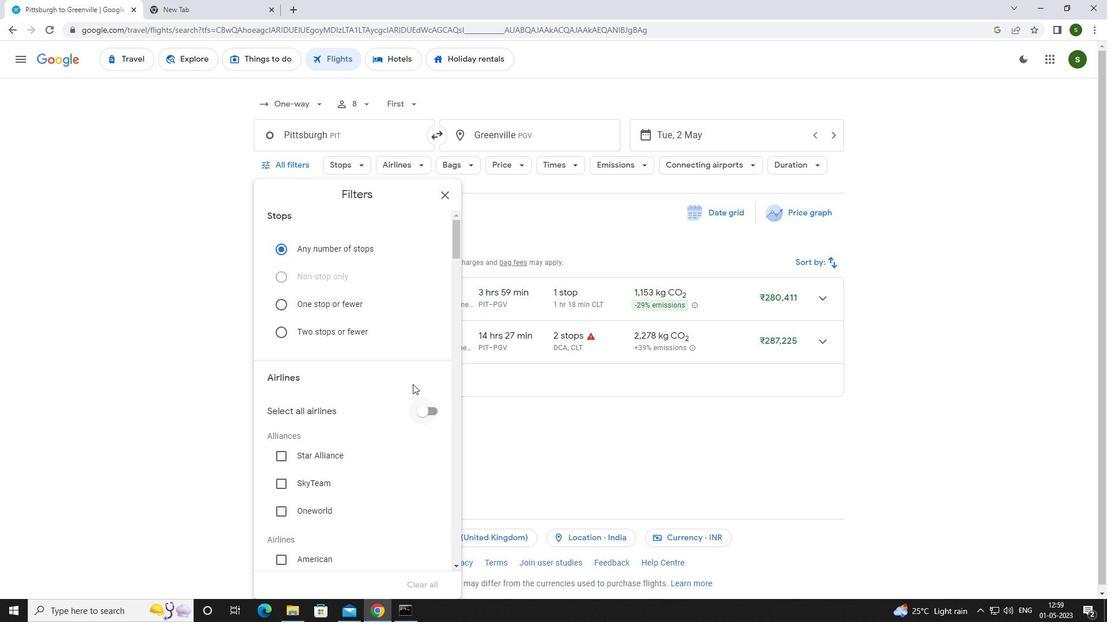 
Action: Mouse scrolled (395, 356) with delta (0, 0)
Screenshot: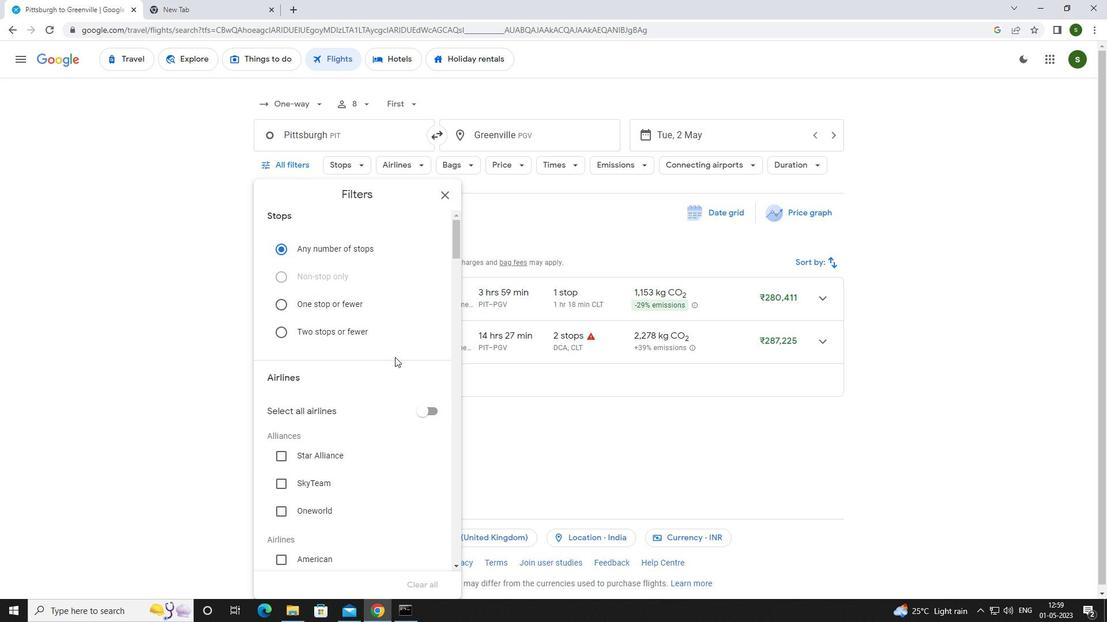 
Action: Mouse scrolled (395, 356) with delta (0, 0)
Screenshot: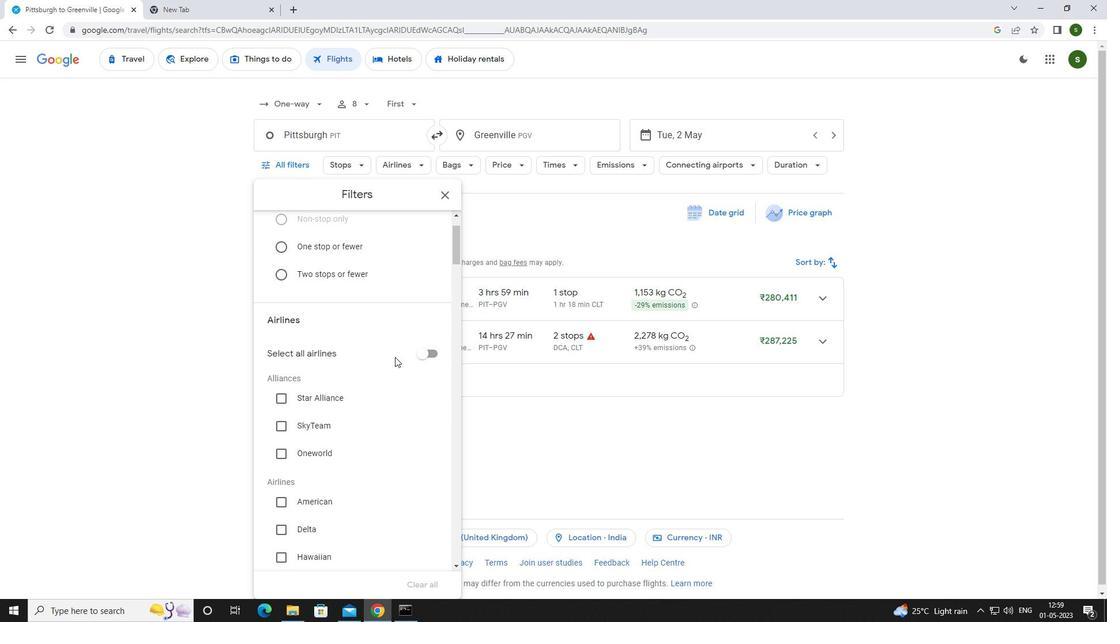 
Action: Mouse scrolled (395, 356) with delta (0, 0)
Screenshot: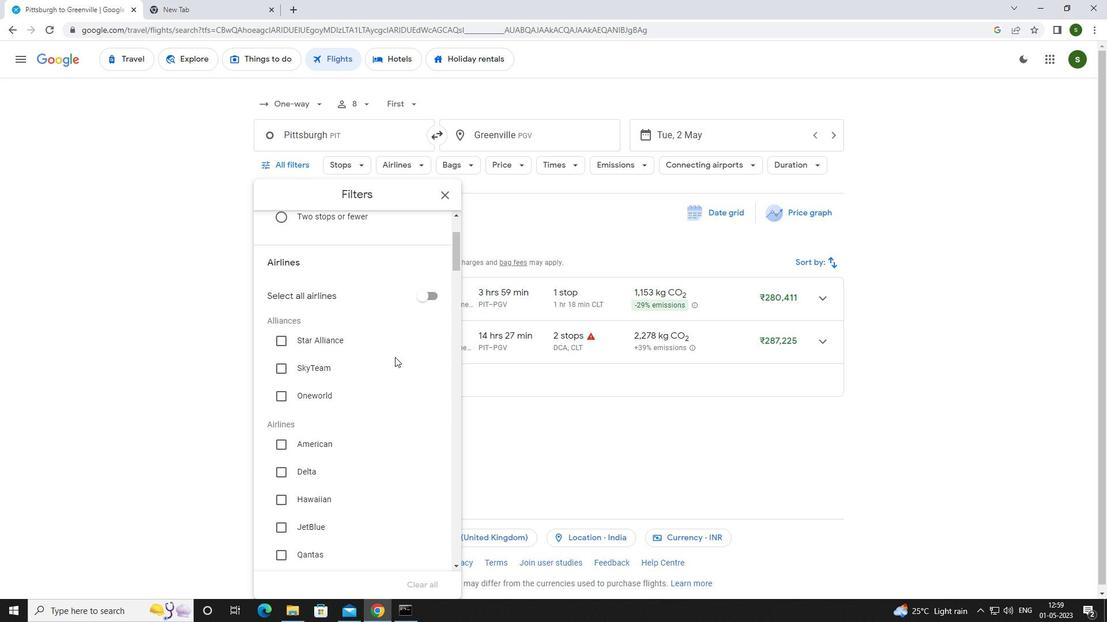 
Action: Mouse scrolled (395, 356) with delta (0, 0)
Screenshot: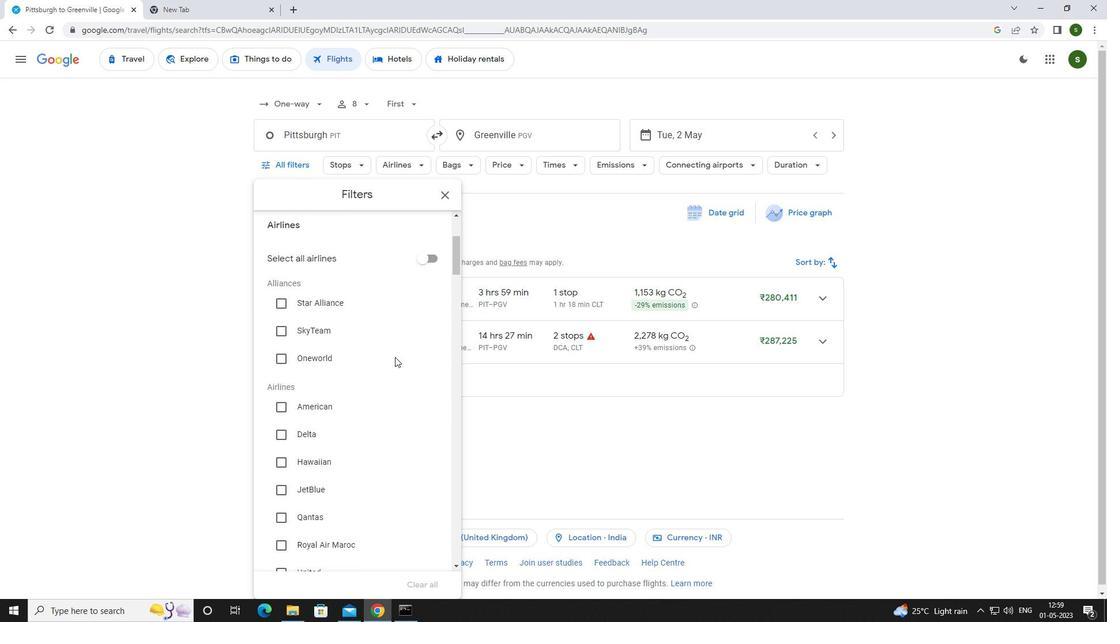 
Action: Mouse scrolled (395, 356) with delta (0, 0)
Screenshot: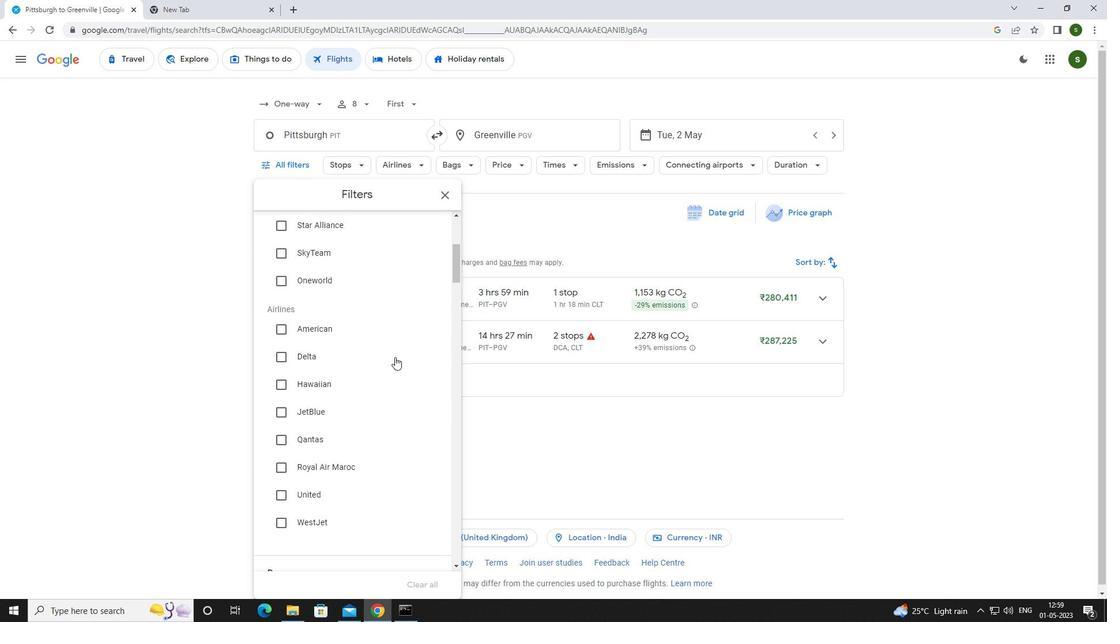 
Action: Mouse moved to (394, 356)
Screenshot: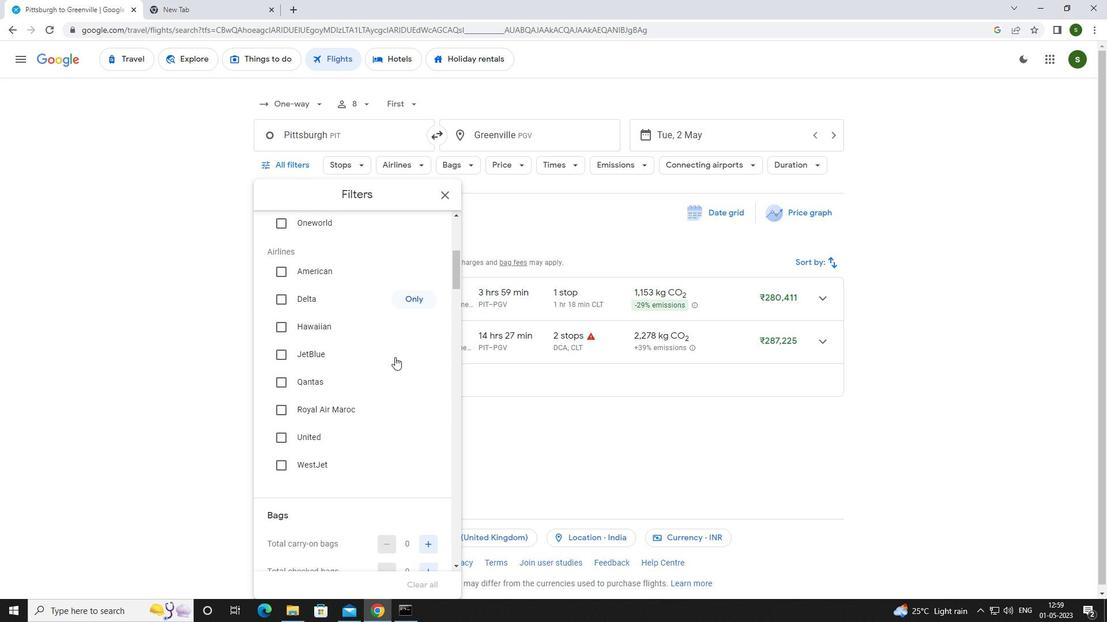 
Action: Mouse scrolled (394, 356) with delta (0, 0)
Screenshot: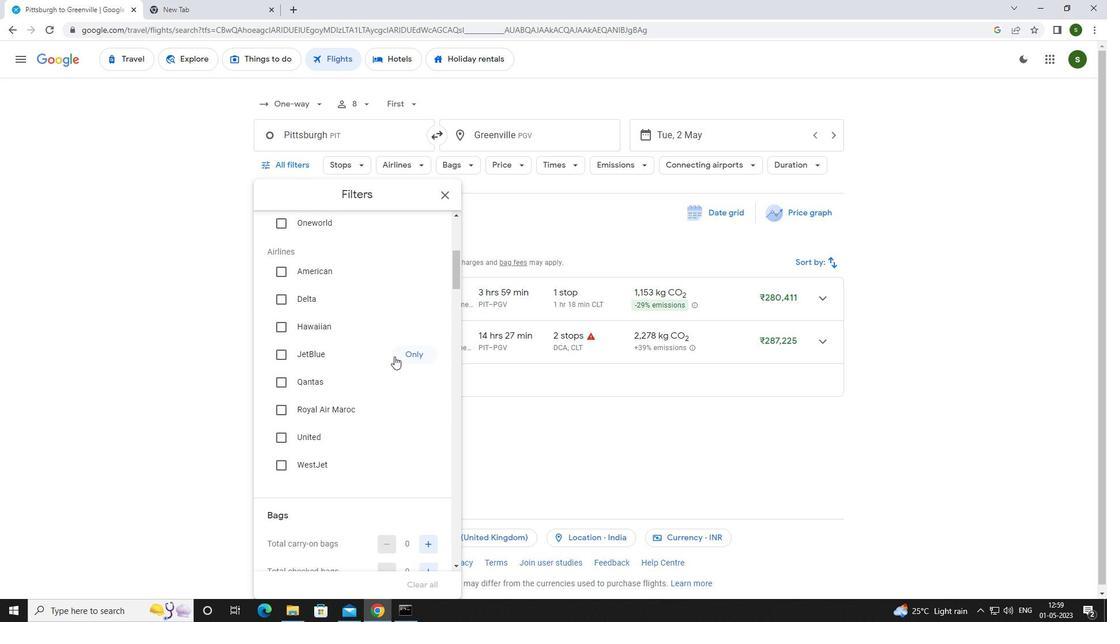 
Action: Mouse scrolled (394, 356) with delta (0, 0)
Screenshot: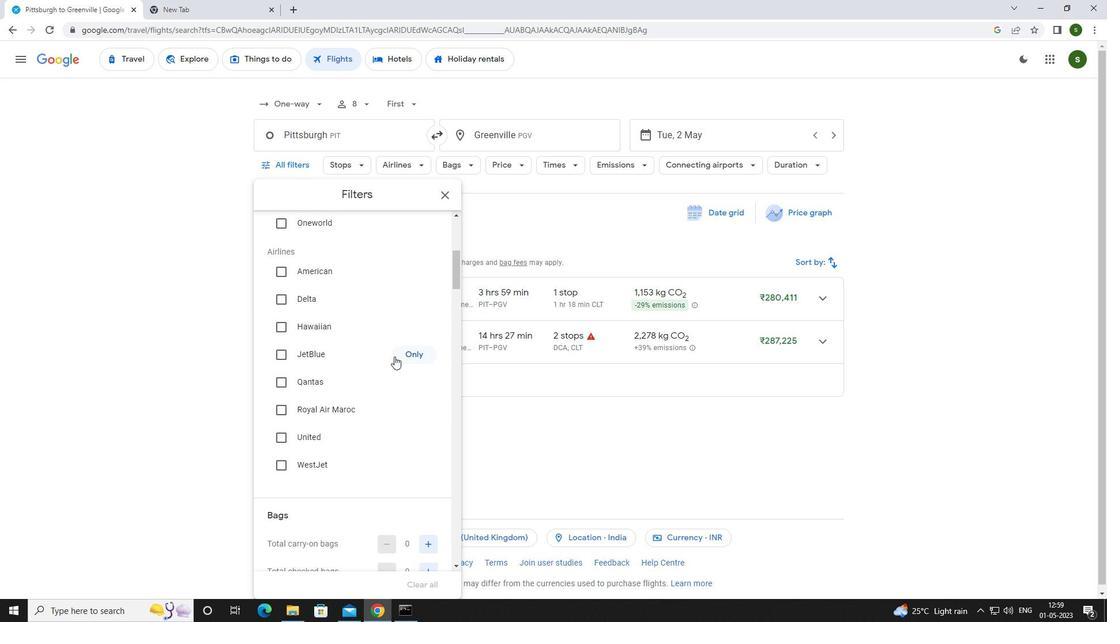 
Action: Mouse scrolled (394, 356) with delta (0, 0)
Screenshot: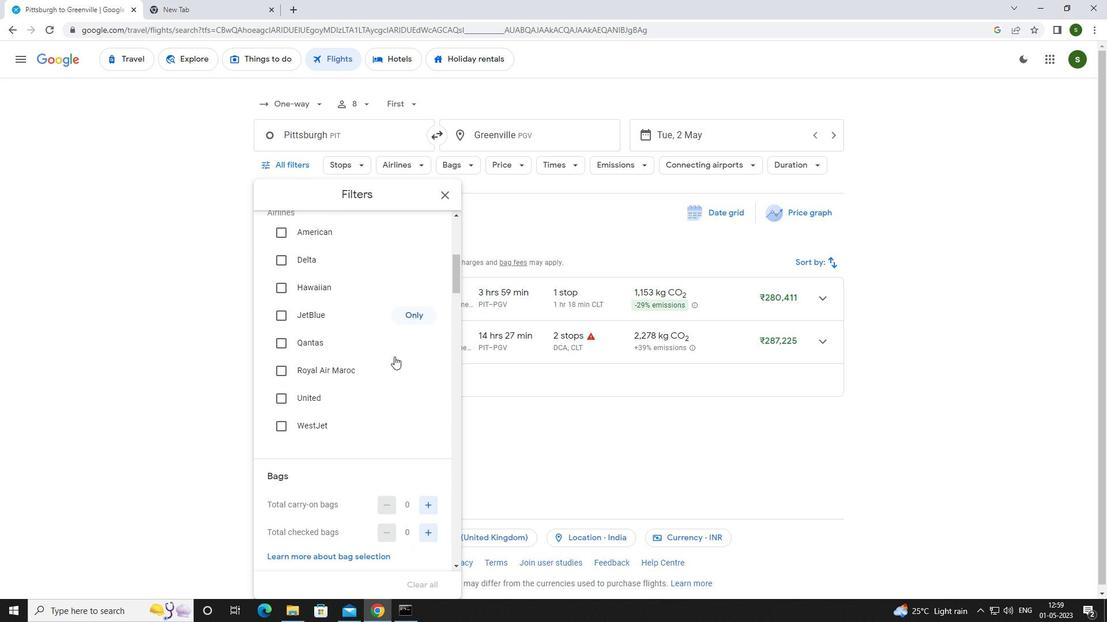 
Action: Mouse scrolled (394, 356) with delta (0, 0)
Screenshot: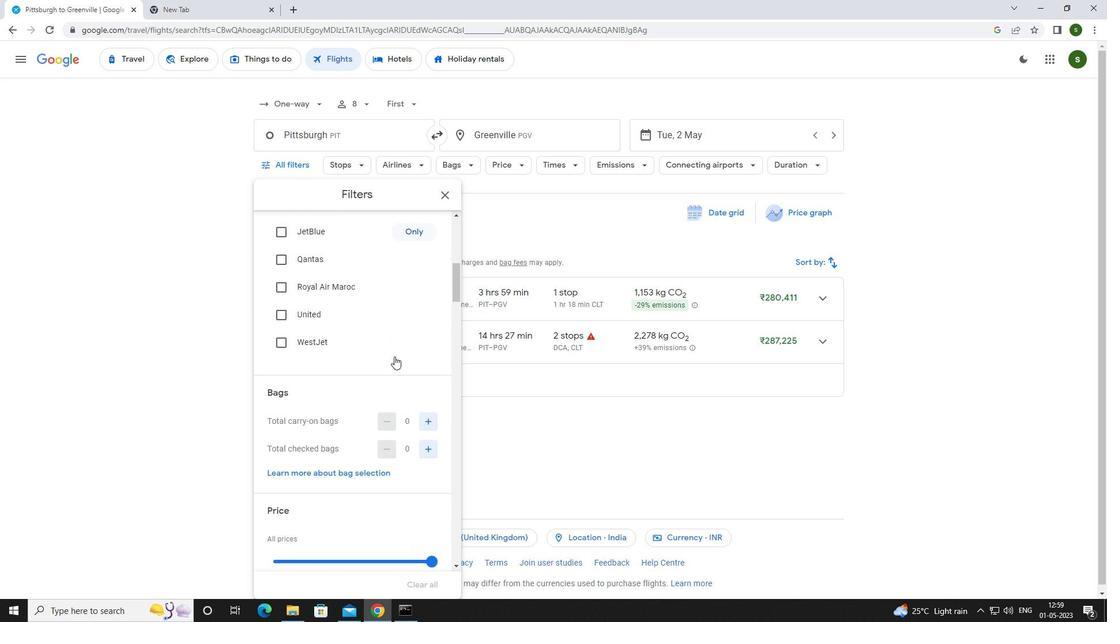 
Action: Mouse moved to (426, 341)
Screenshot: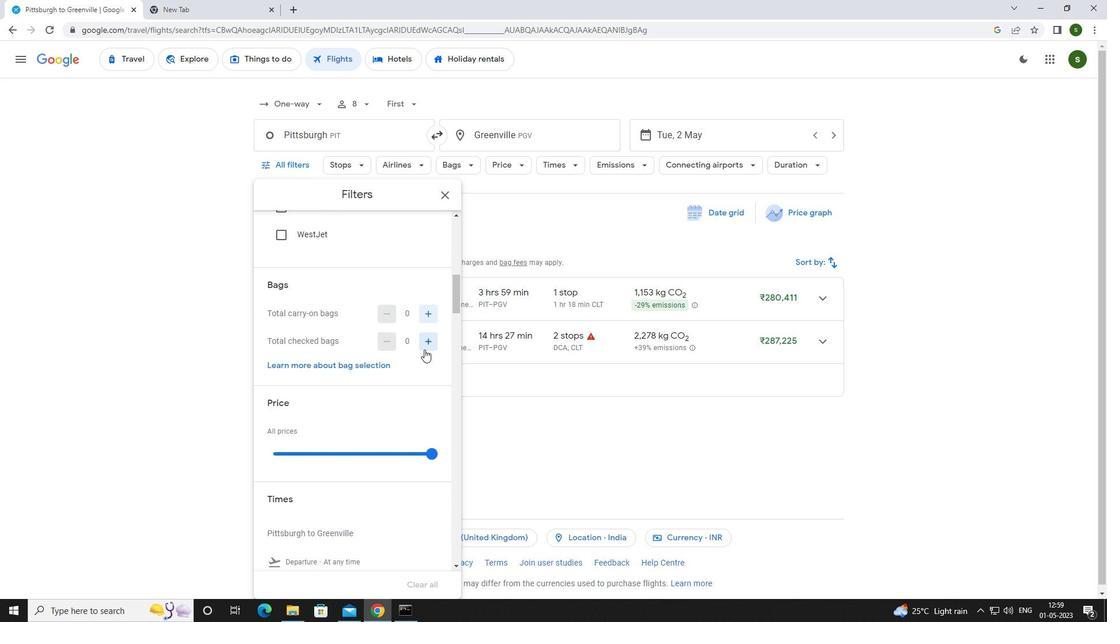 
Action: Mouse pressed left at (426, 341)
Screenshot: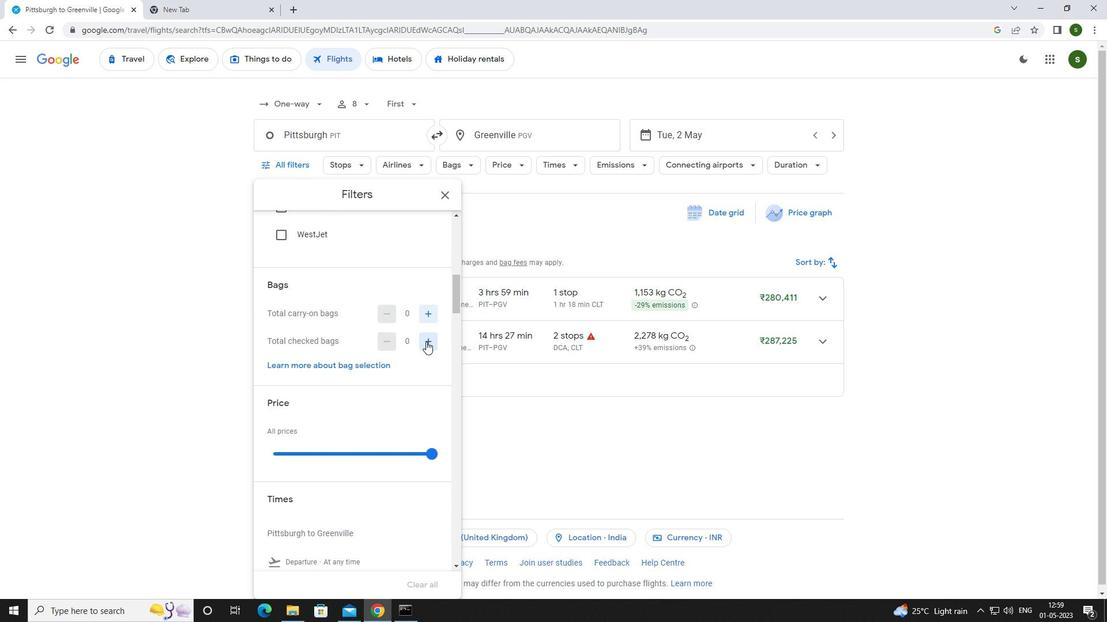 
Action: Mouse moved to (431, 451)
Screenshot: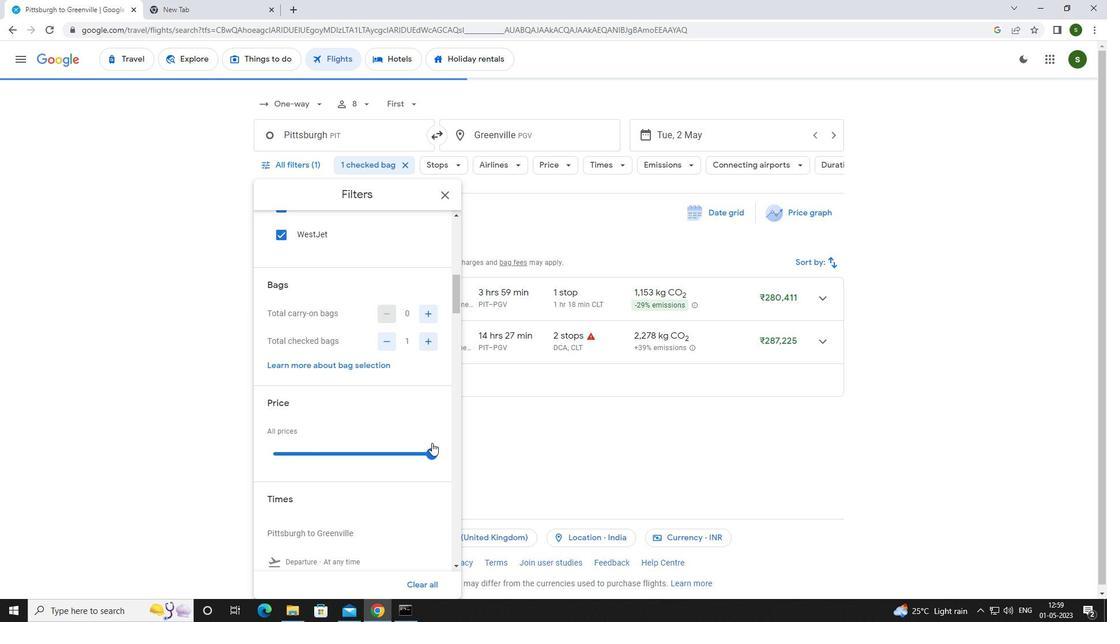 
Action: Mouse pressed left at (431, 451)
Screenshot: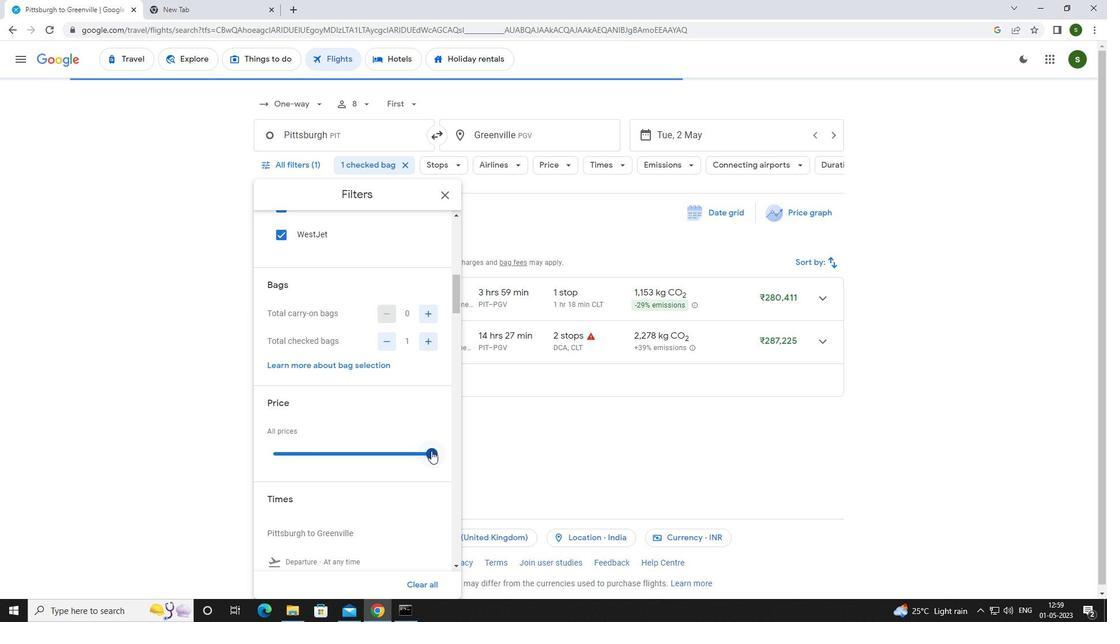 
Action: Mouse moved to (347, 418)
Screenshot: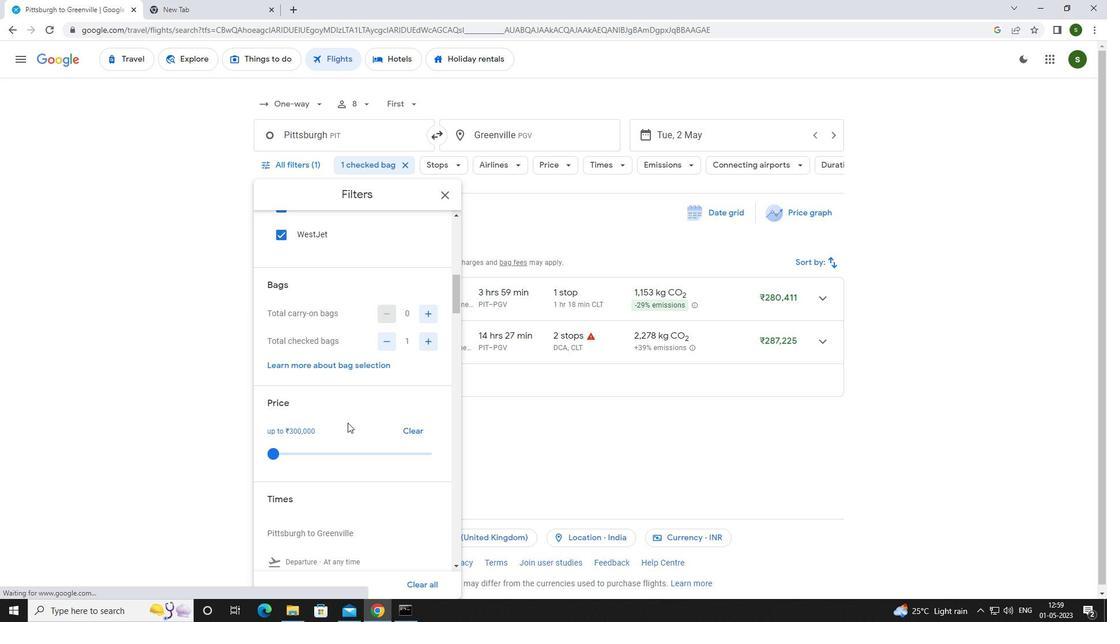
Action: Mouse scrolled (347, 417) with delta (0, 0)
Screenshot: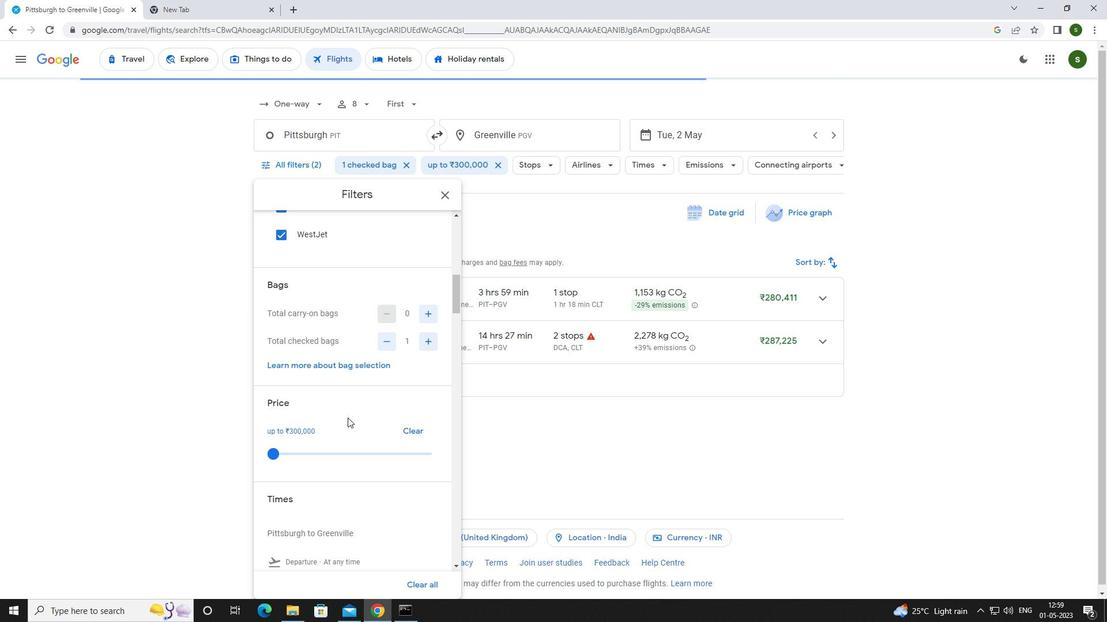 
Action: Mouse scrolled (347, 417) with delta (0, 0)
Screenshot: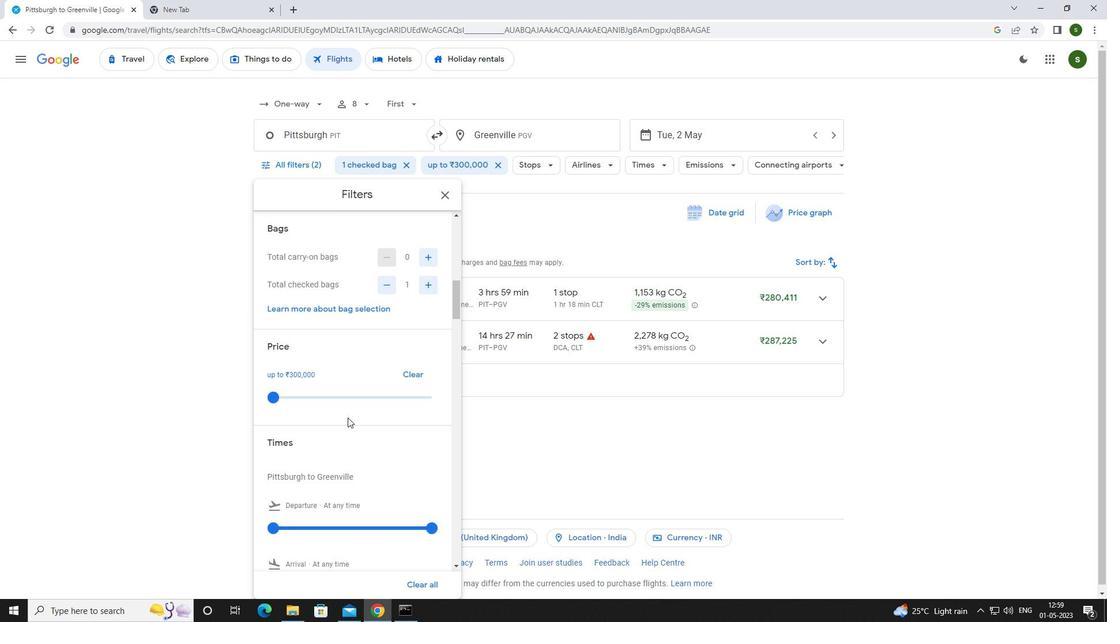 
Action: Mouse scrolled (347, 417) with delta (0, 0)
Screenshot: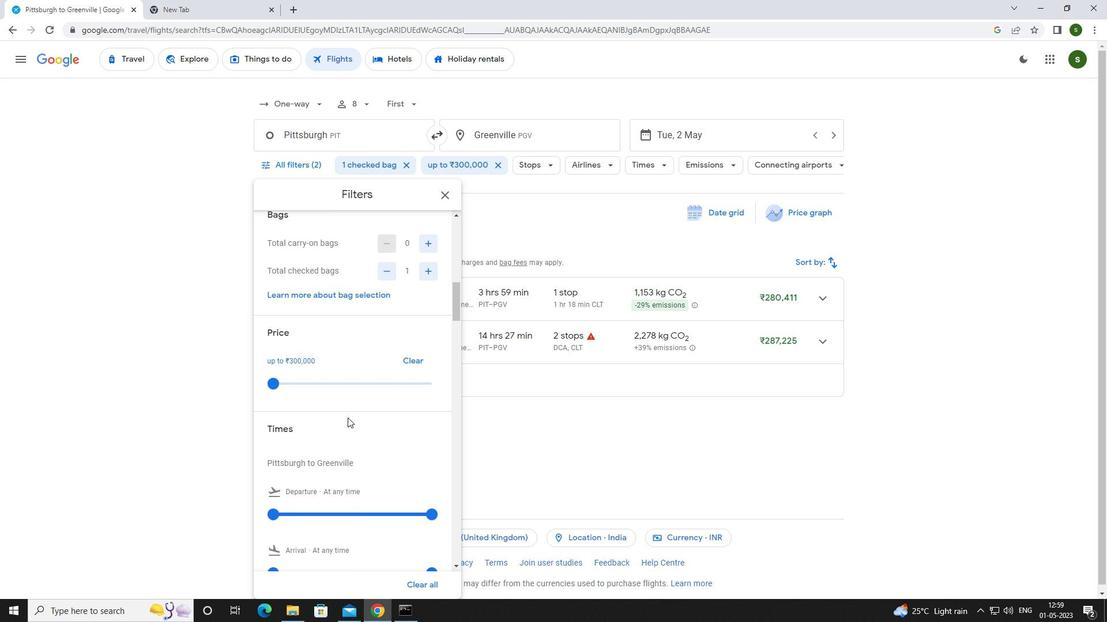 
Action: Mouse moved to (275, 414)
Screenshot: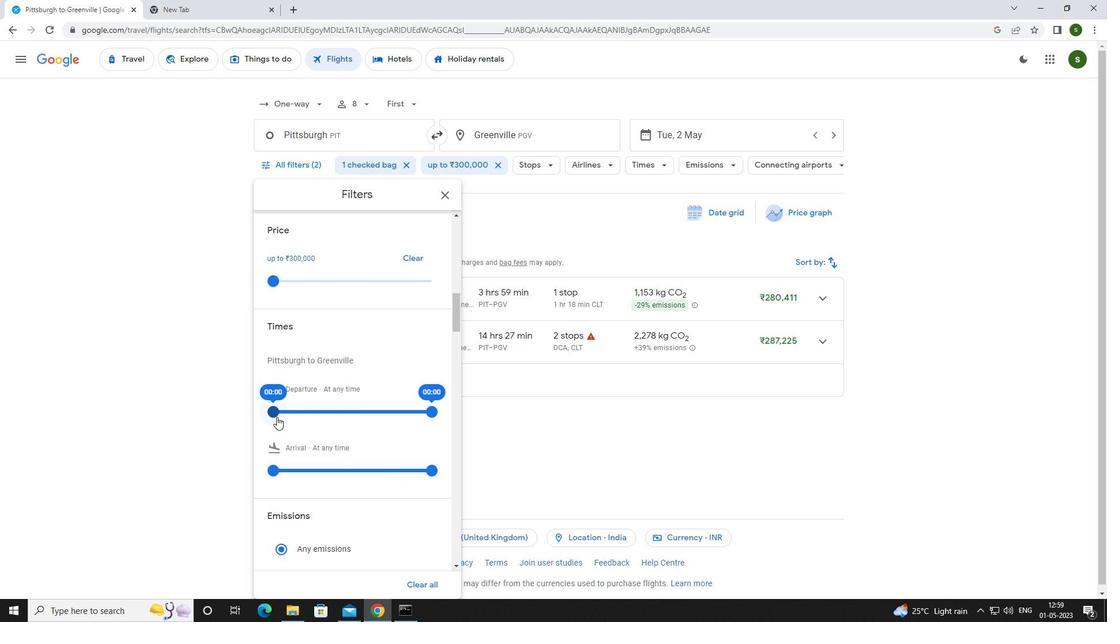 
Action: Mouse pressed left at (275, 414)
Screenshot: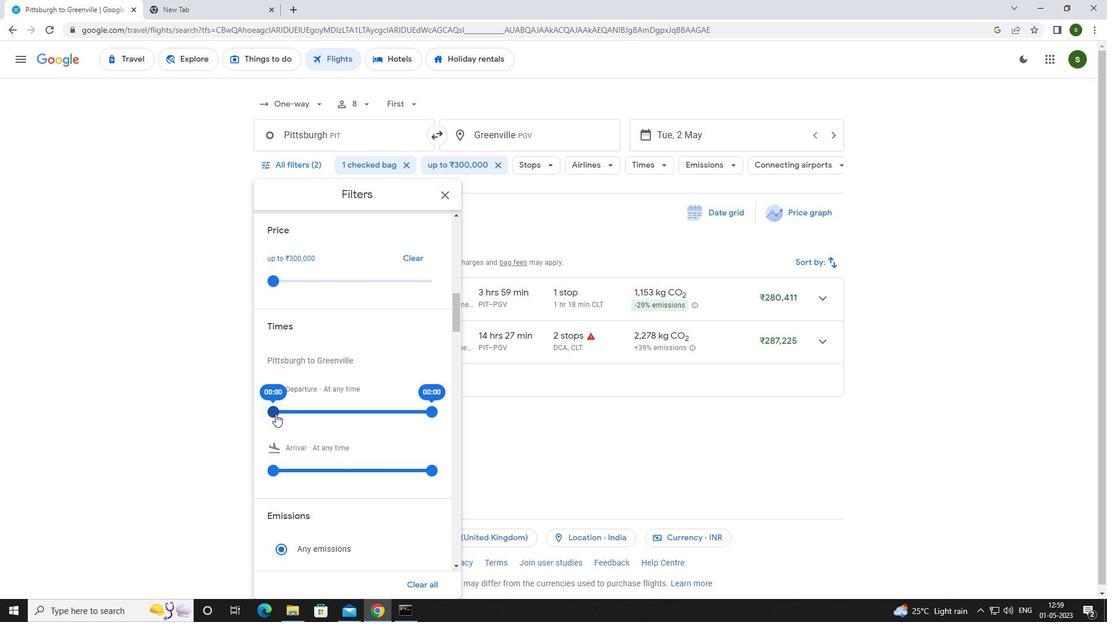 
Action: Mouse moved to (528, 435)
Screenshot: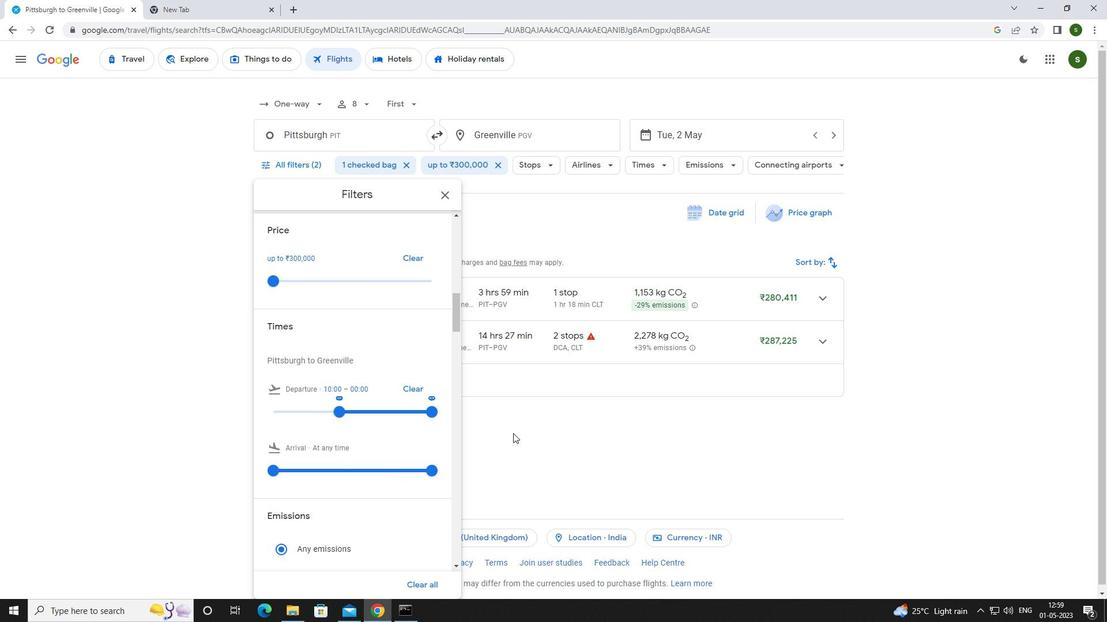 
Action: Mouse pressed left at (528, 435)
Screenshot: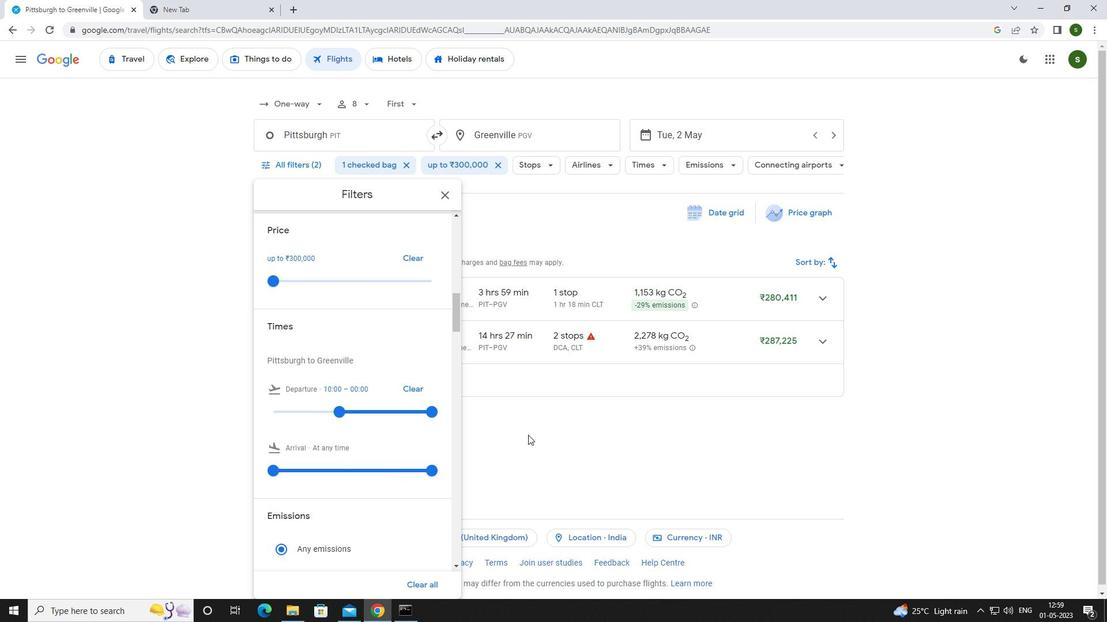 
